 Task: For heading Calibri with Bold.  font size for heading24,  'Change the font style of data to'Bell MT.  and font size to 16,  Change the alignment of both headline & data to Align middle & Align Center.  In the sheet  Budget Template Spreadsheet Workbook
Action: Mouse moved to (51, 141)
Screenshot: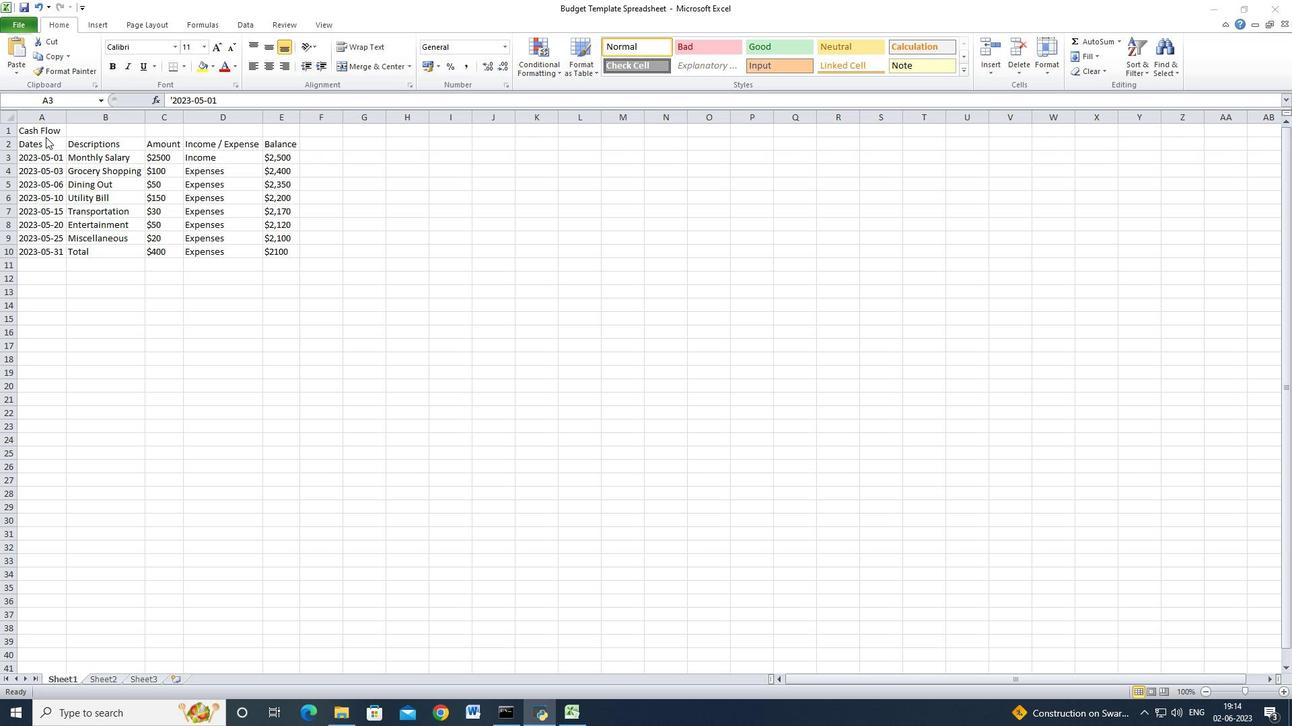 
Action: Mouse pressed left at (51, 141)
Screenshot: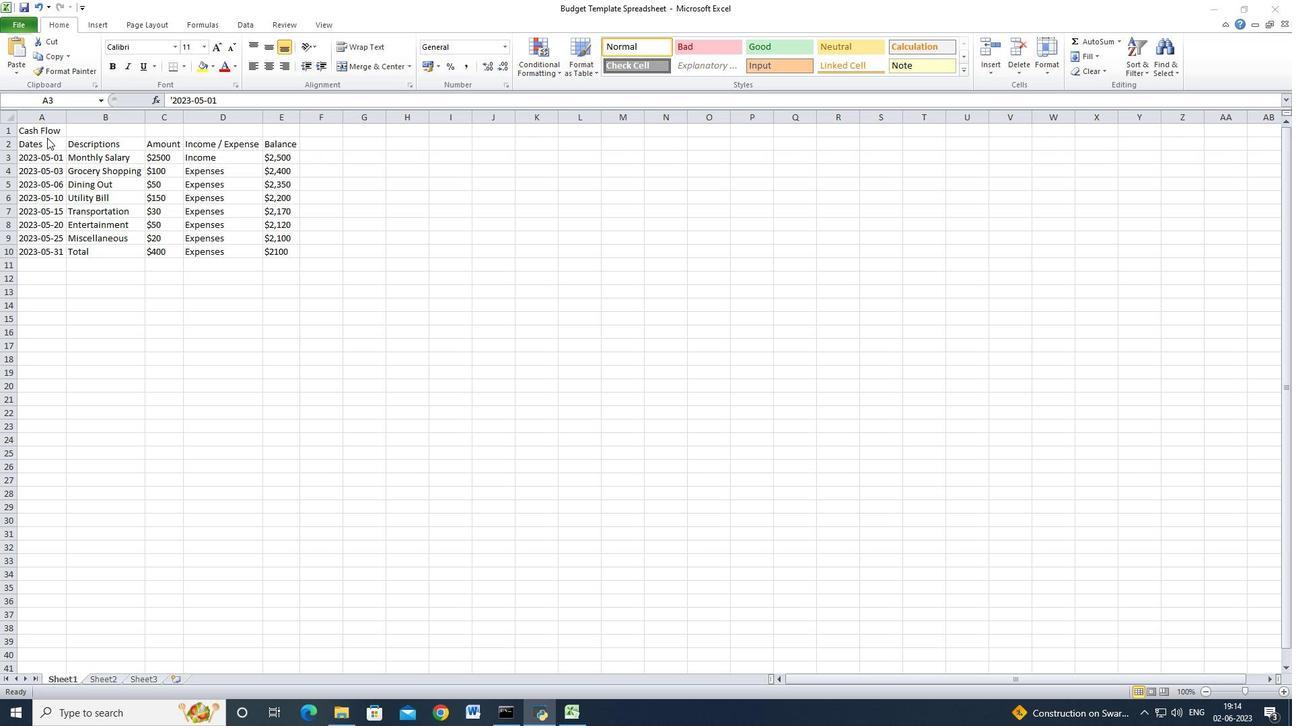 
Action: Mouse moved to (38, 131)
Screenshot: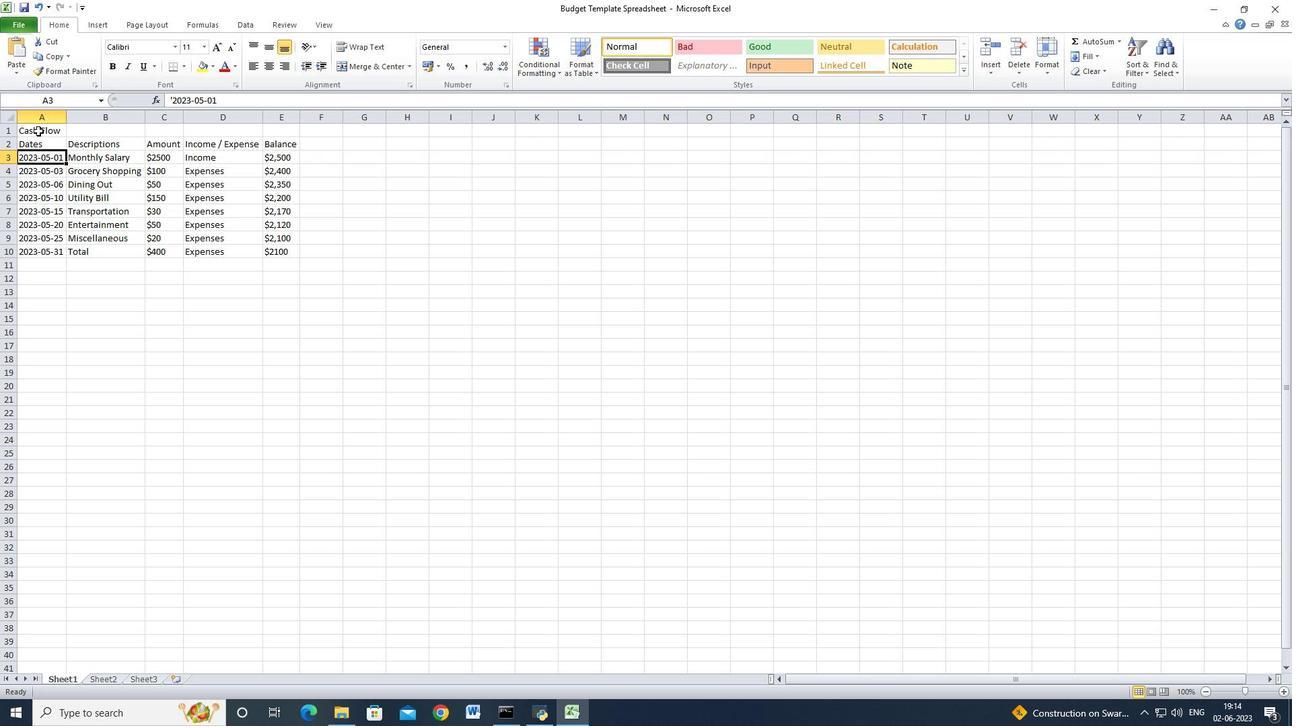 
Action: Mouse pressed left at (38, 131)
Screenshot: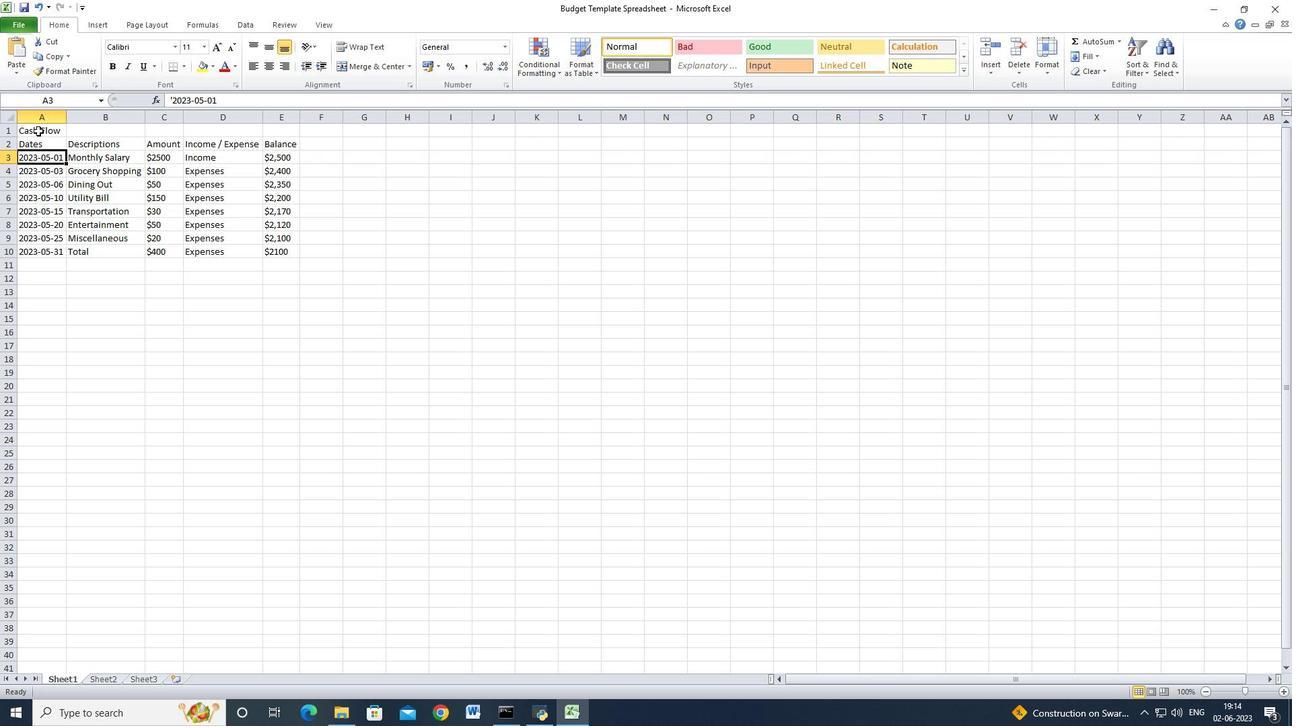 
Action: Mouse moved to (346, 64)
Screenshot: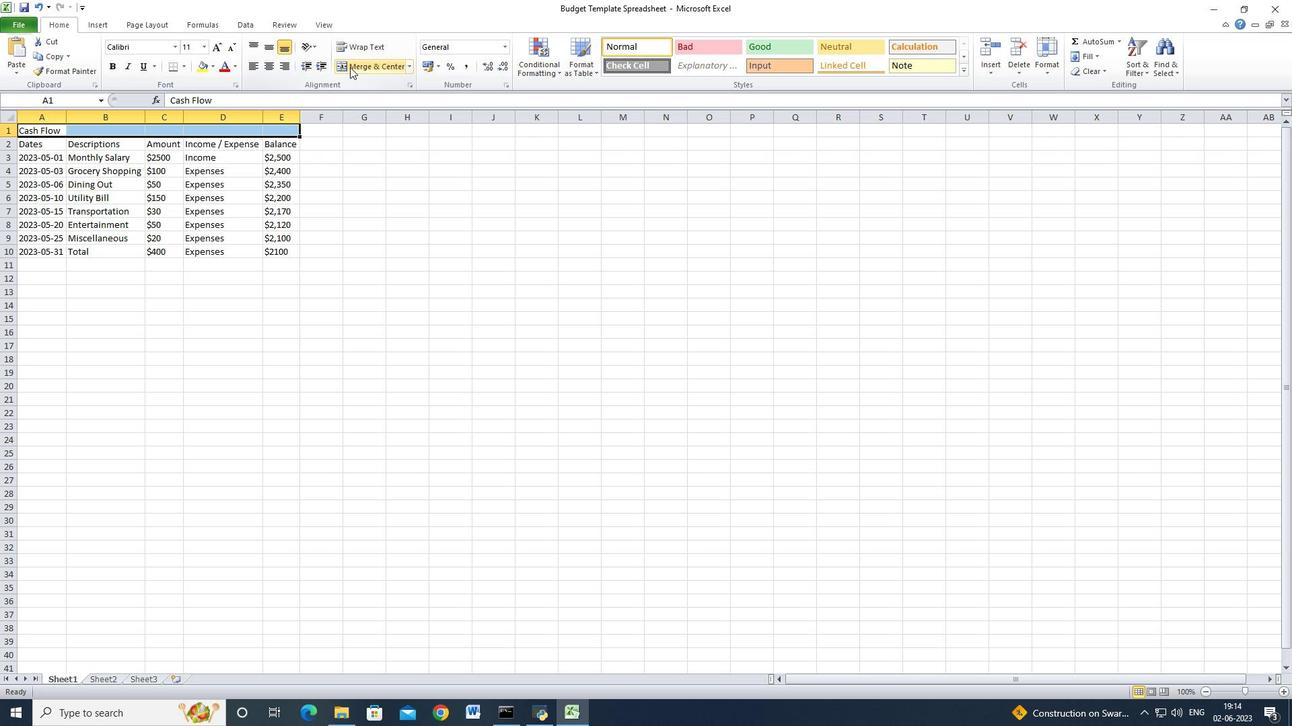
Action: Mouse pressed left at (346, 64)
Screenshot: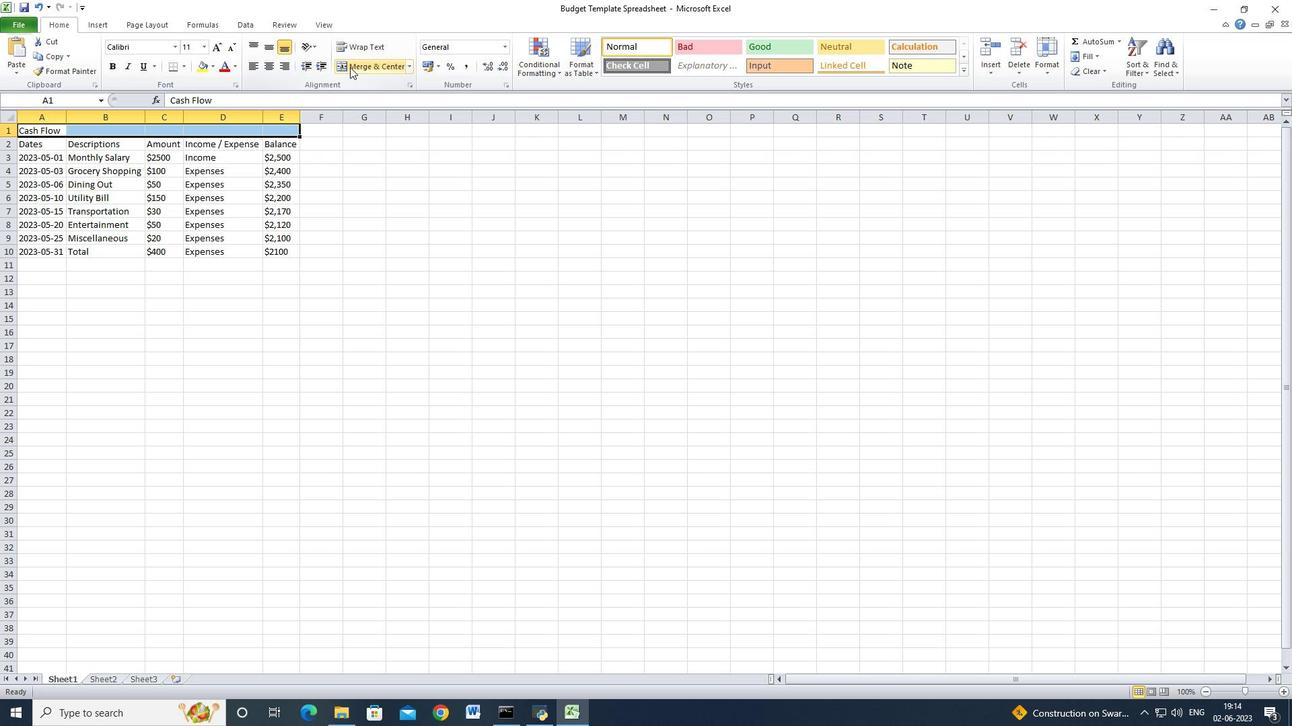 
Action: Mouse moved to (179, 46)
Screenshot: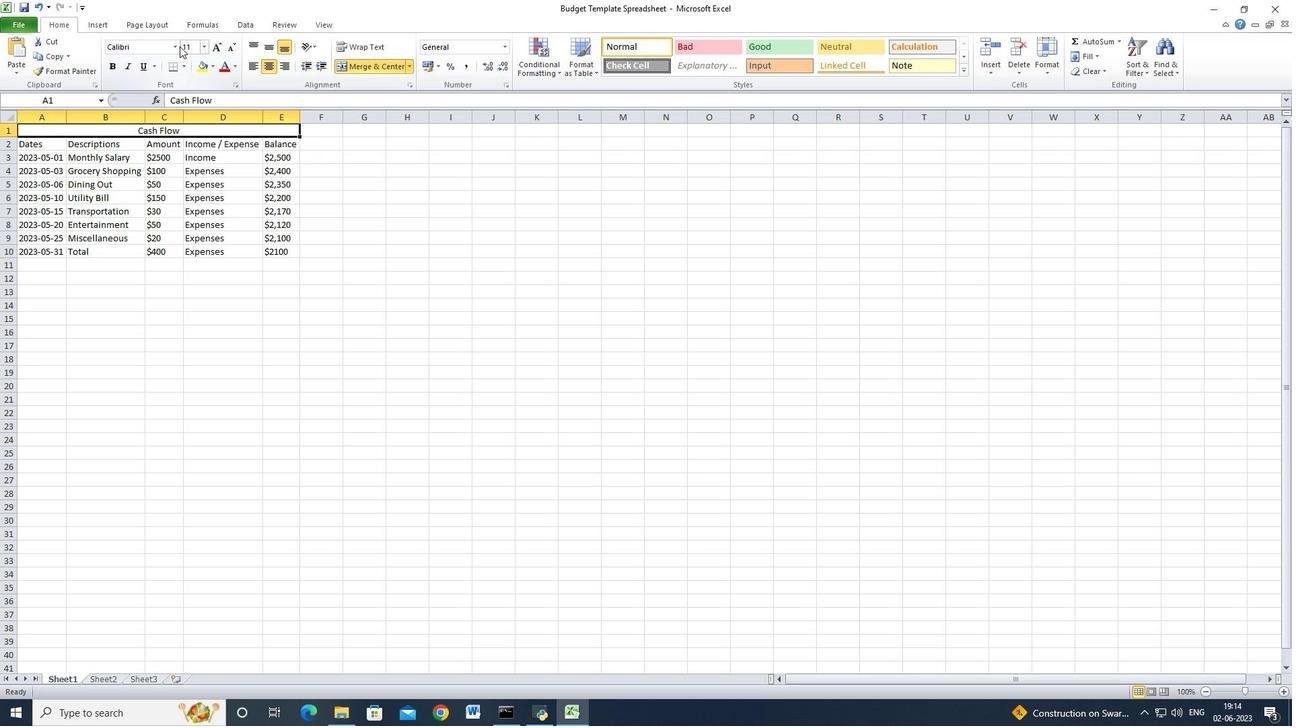 
Action: Mouse pressed left at (179, 46)
Screenshot: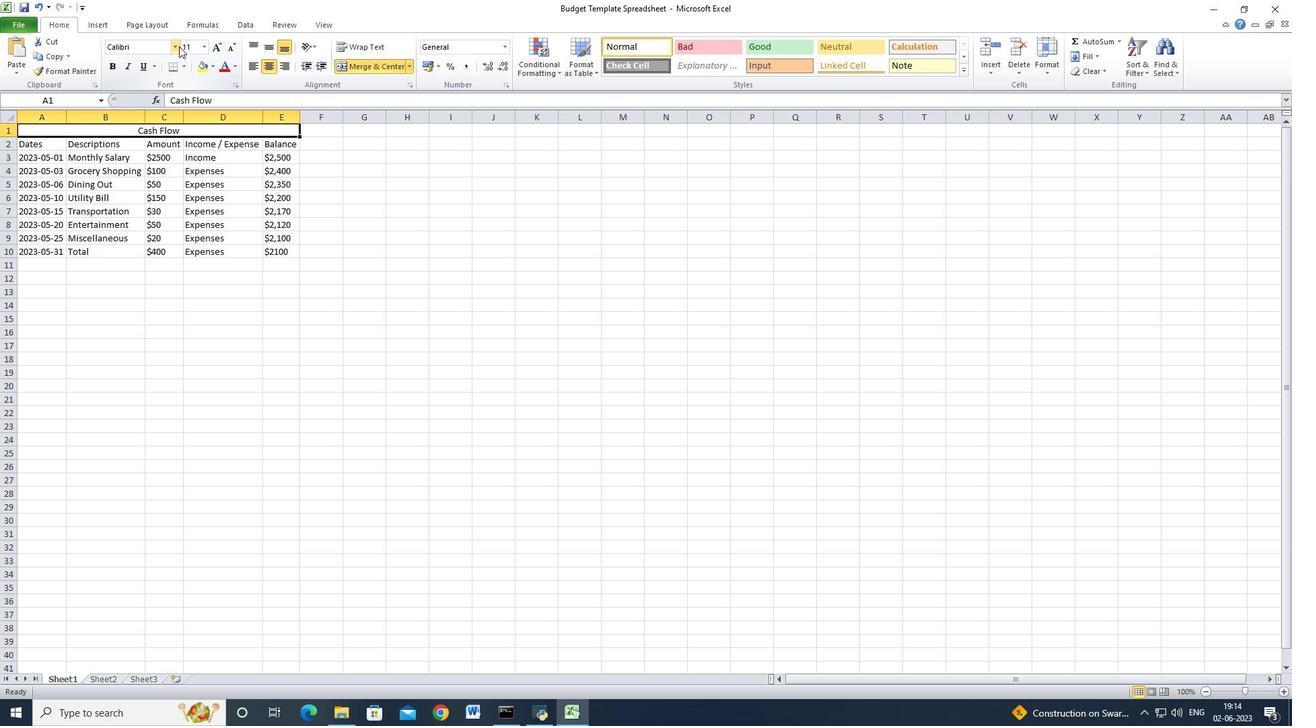 
Action: Mouse moved to (150, 95)
Screenshot: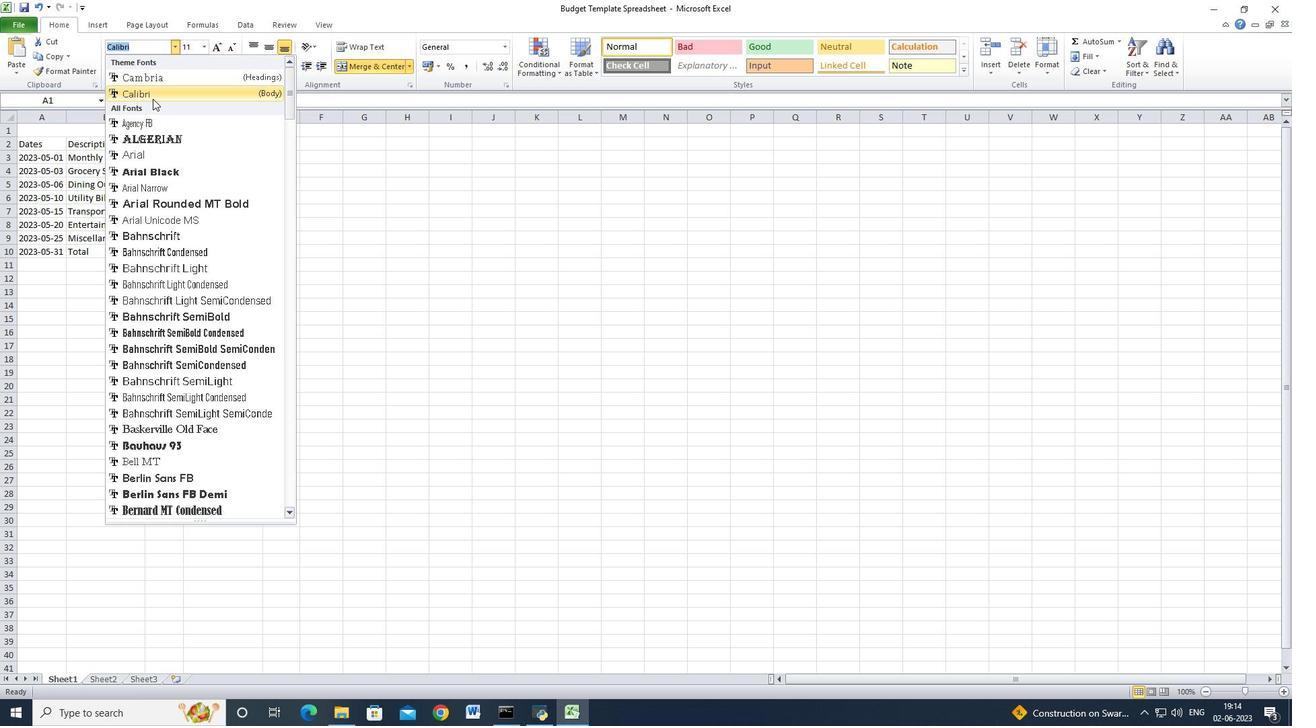 
Action: Mouse pressed left at (150, 95)
Screenshot: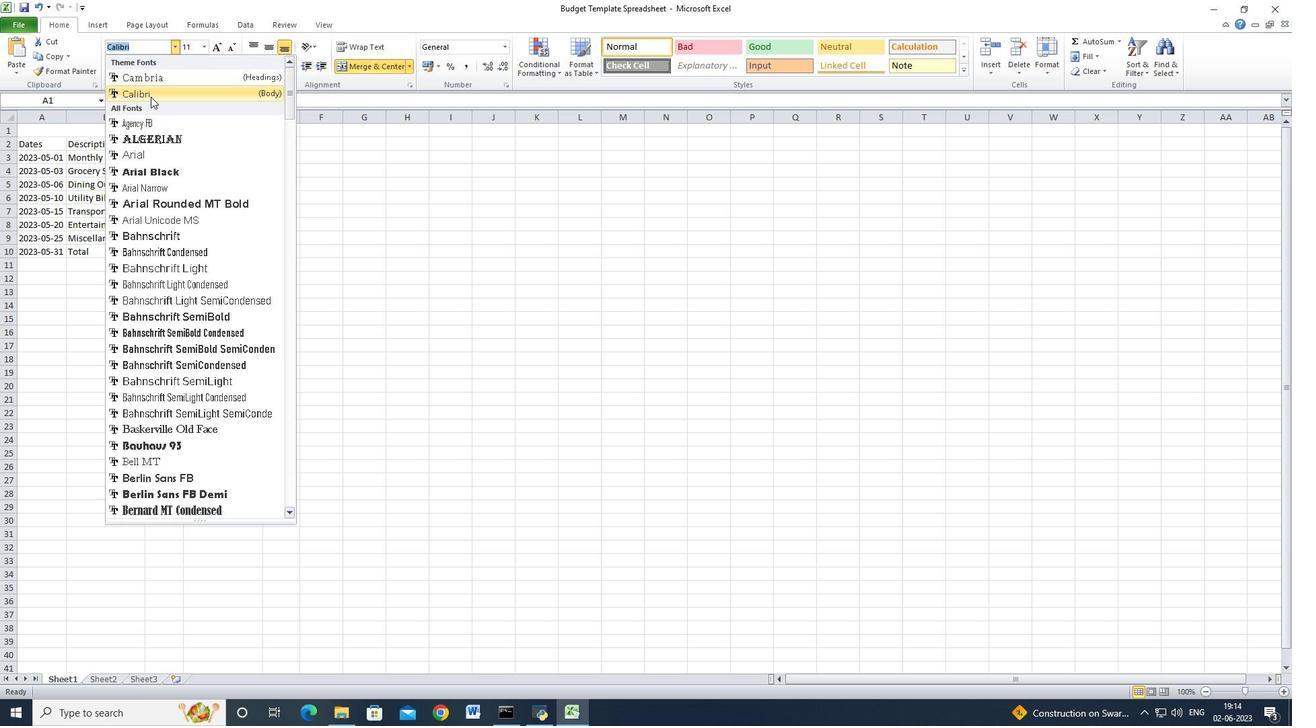 
Action: Mouse moved to (112, 64)
Screenshot: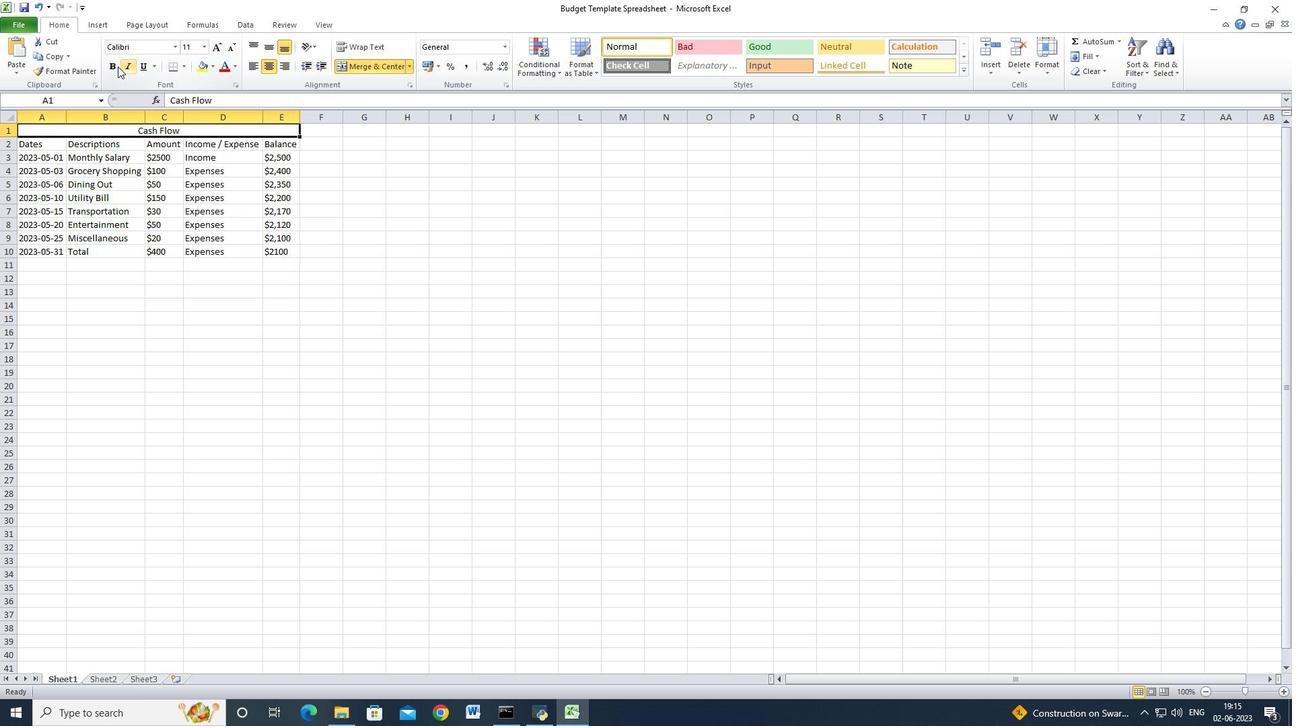 
Action: Mouse pressed left at (112, 64)
Screenshot: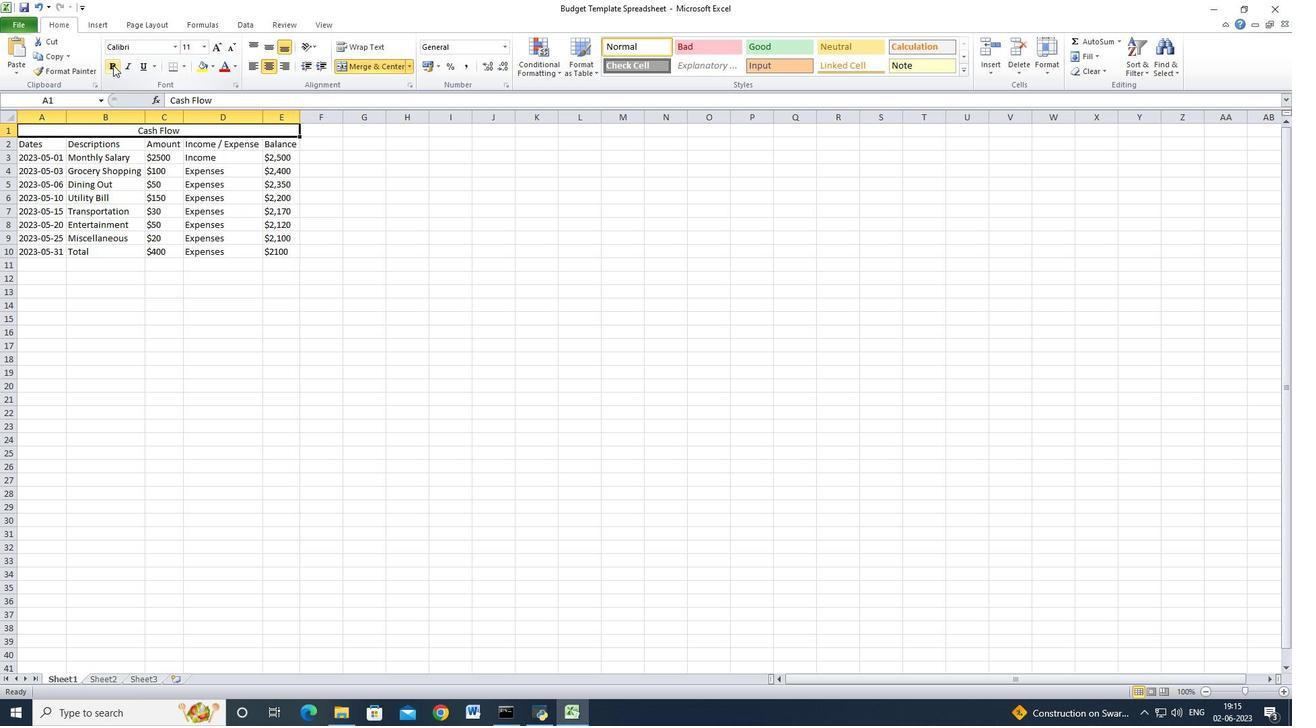 
Action: Mouse moved to (208, 43)
Screenshot: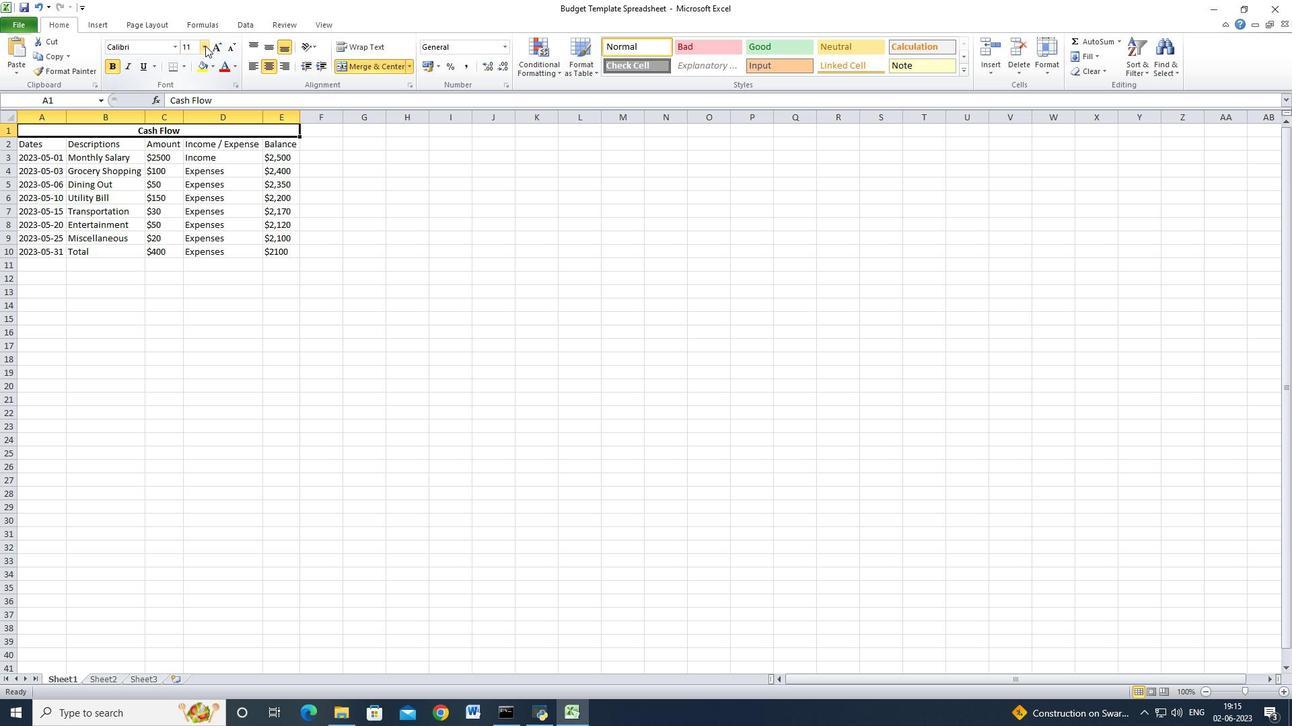 
Action: Mouse pressed left at (208, 43)
Screenshot: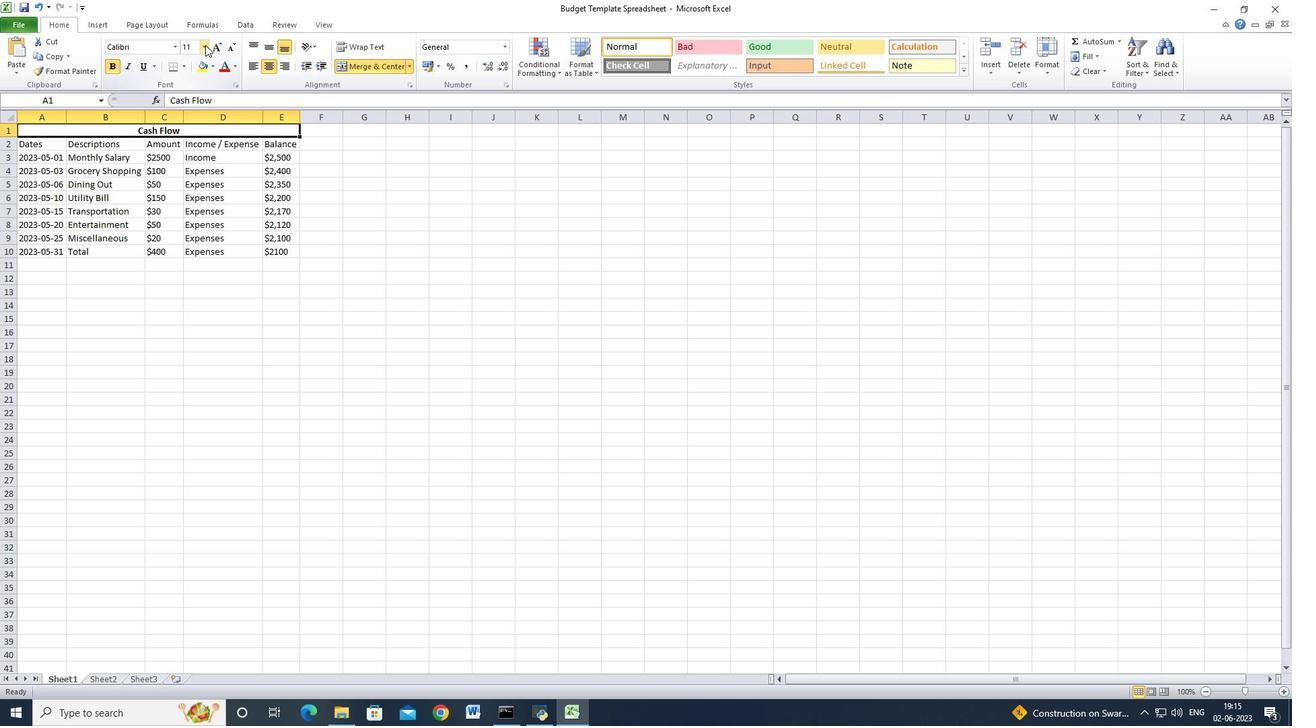 
Action: Mouse moved to (186, 173)
Screenshot: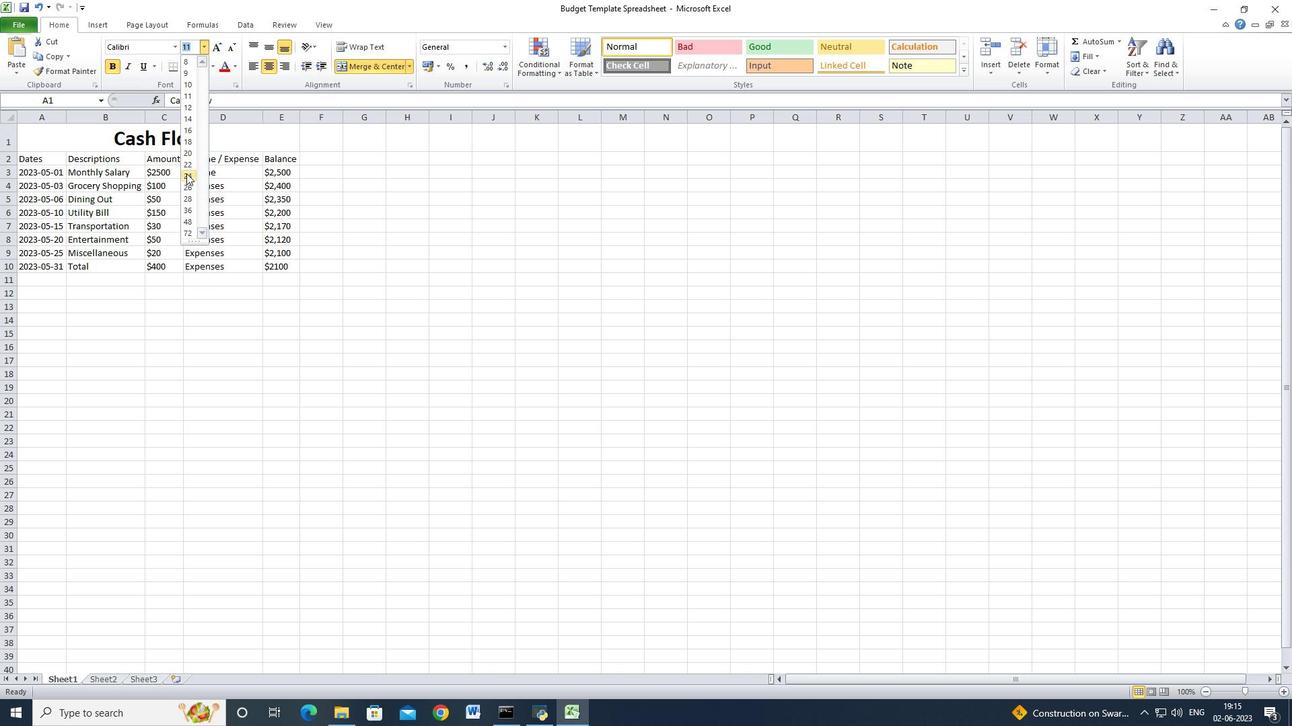 
Action: Mouse pressed left at (186, 173)
Screenshot: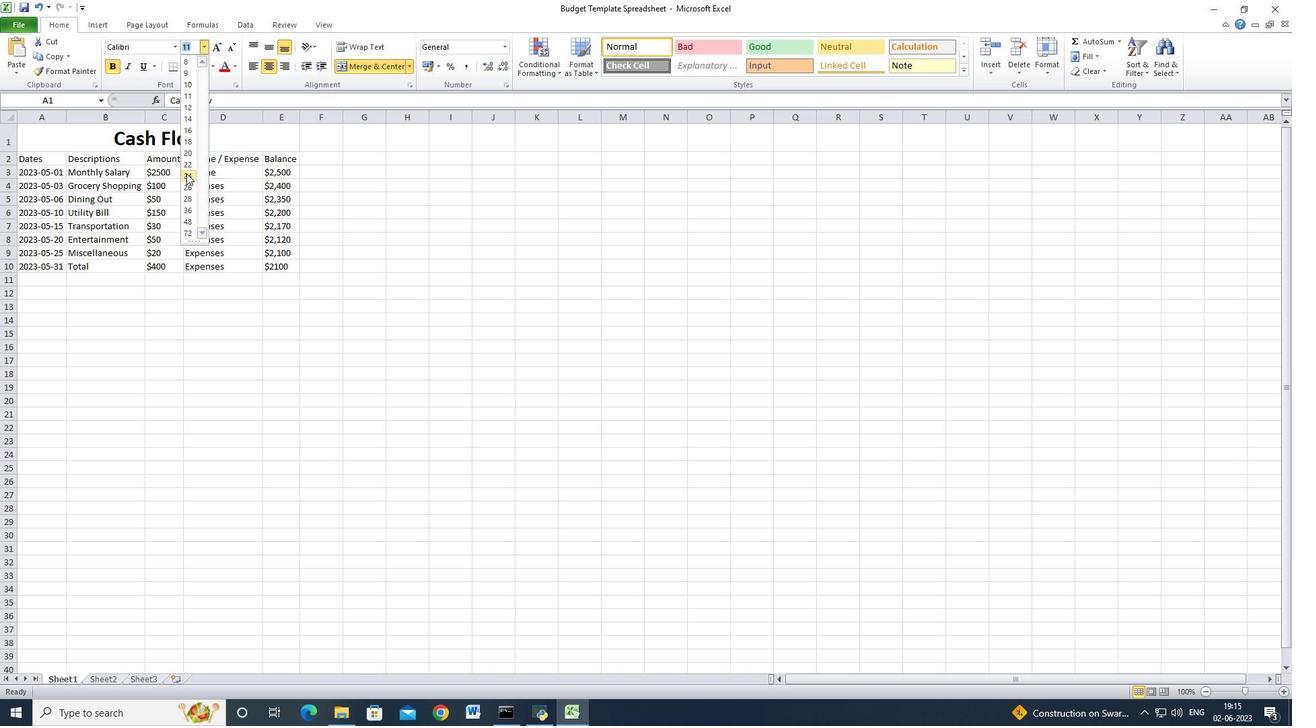 
Action: Mouse moved to (41, 159)
Screenshot: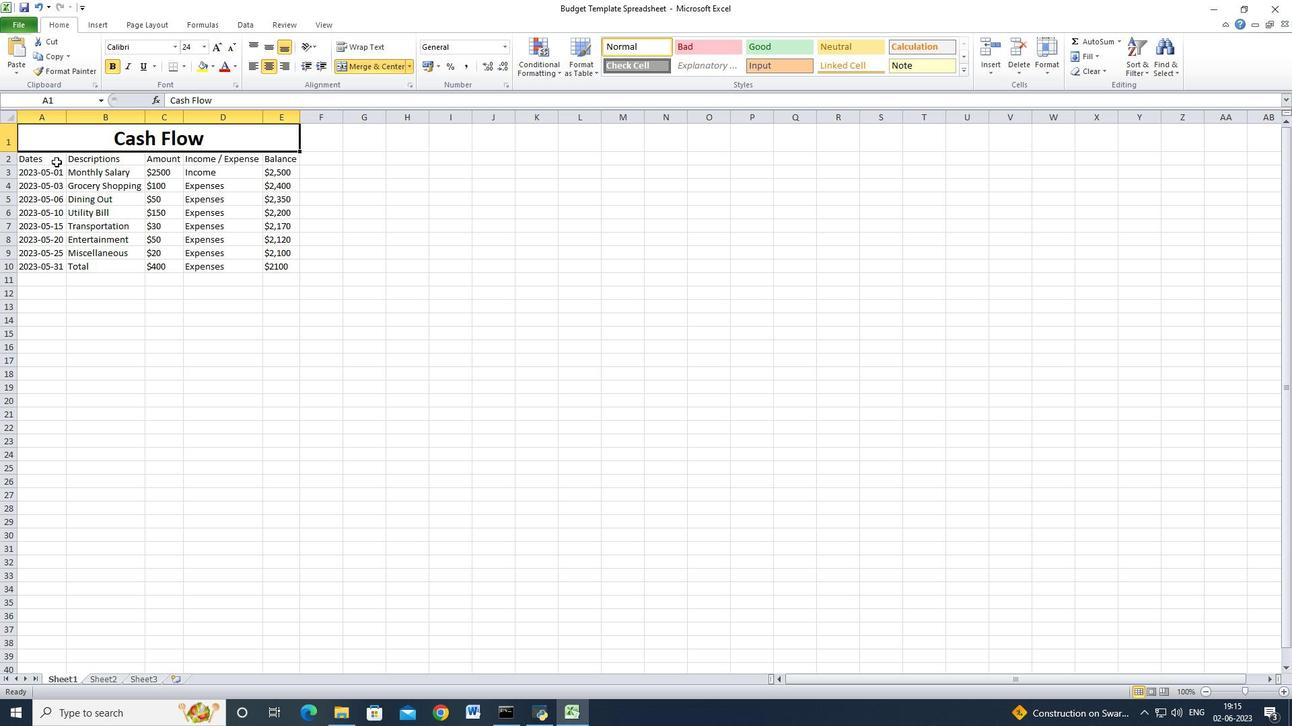 
Action: Mouse pressed left at (41, 159)
Screenshot: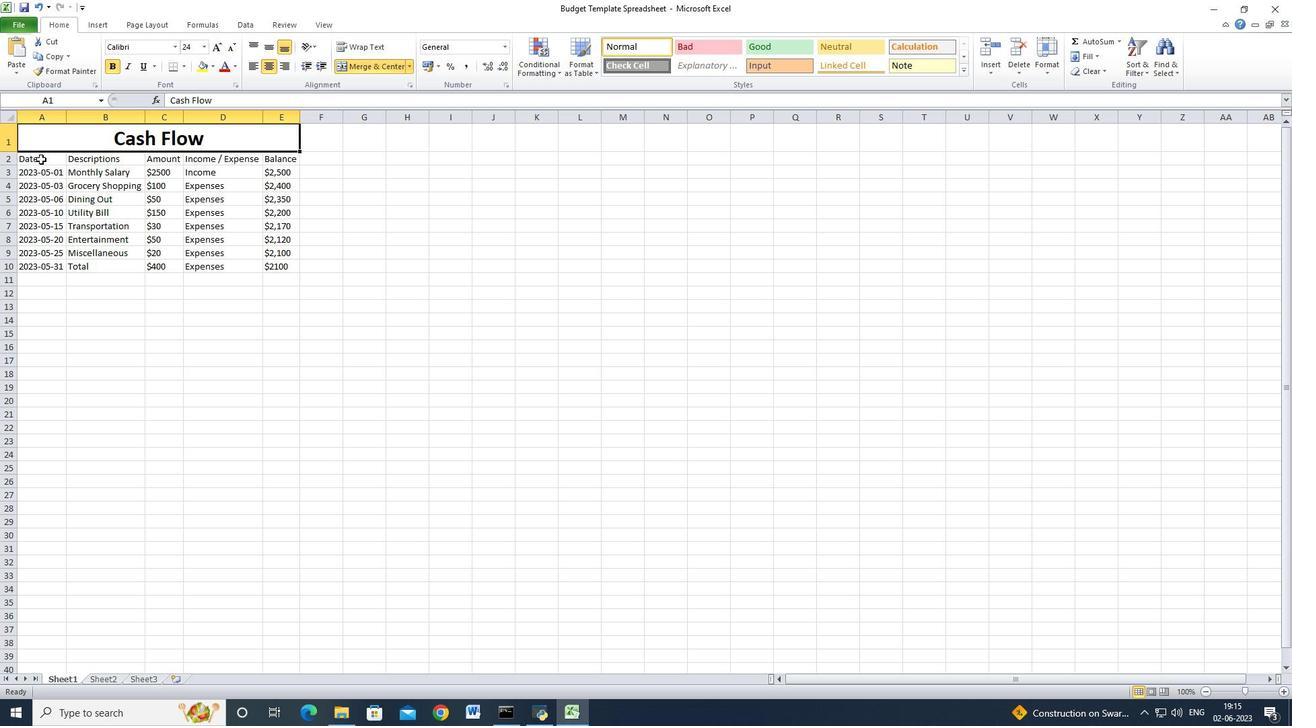 
Action: Mouse moved to (174, 47)
Screenshot: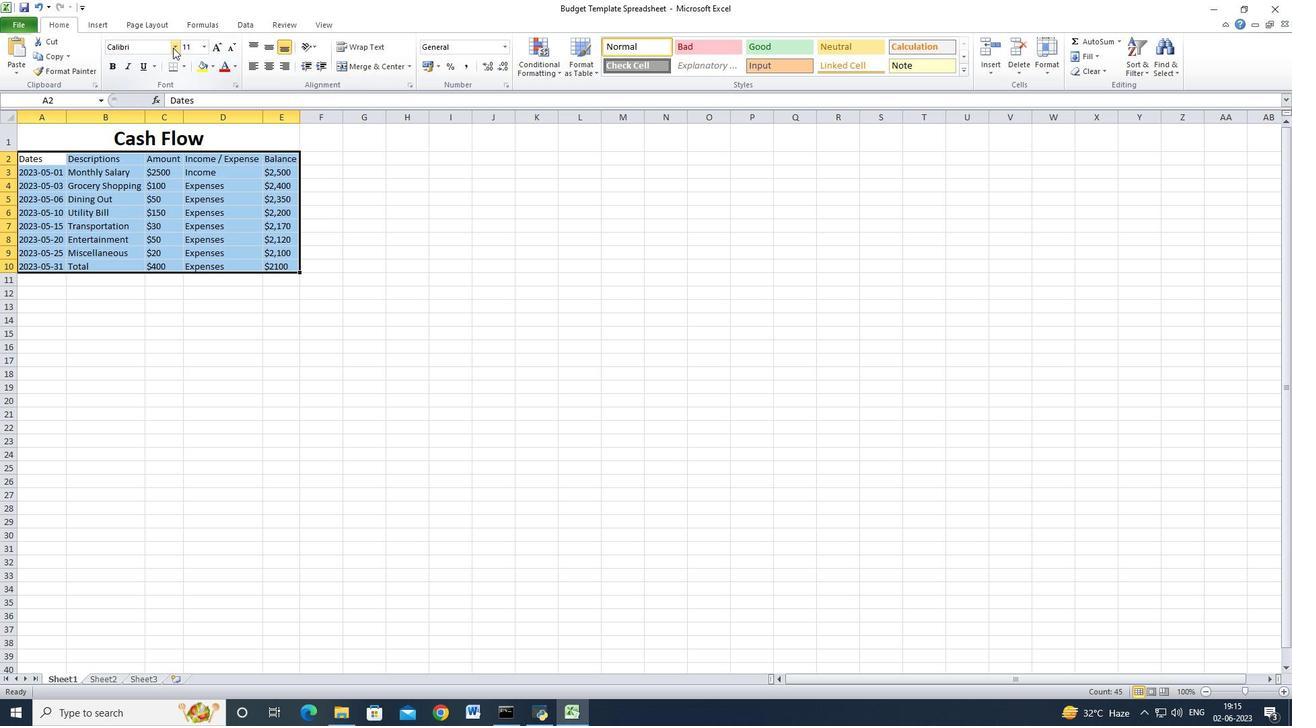 
Action: Mouse pressed left at (174, 47)
Screenshot: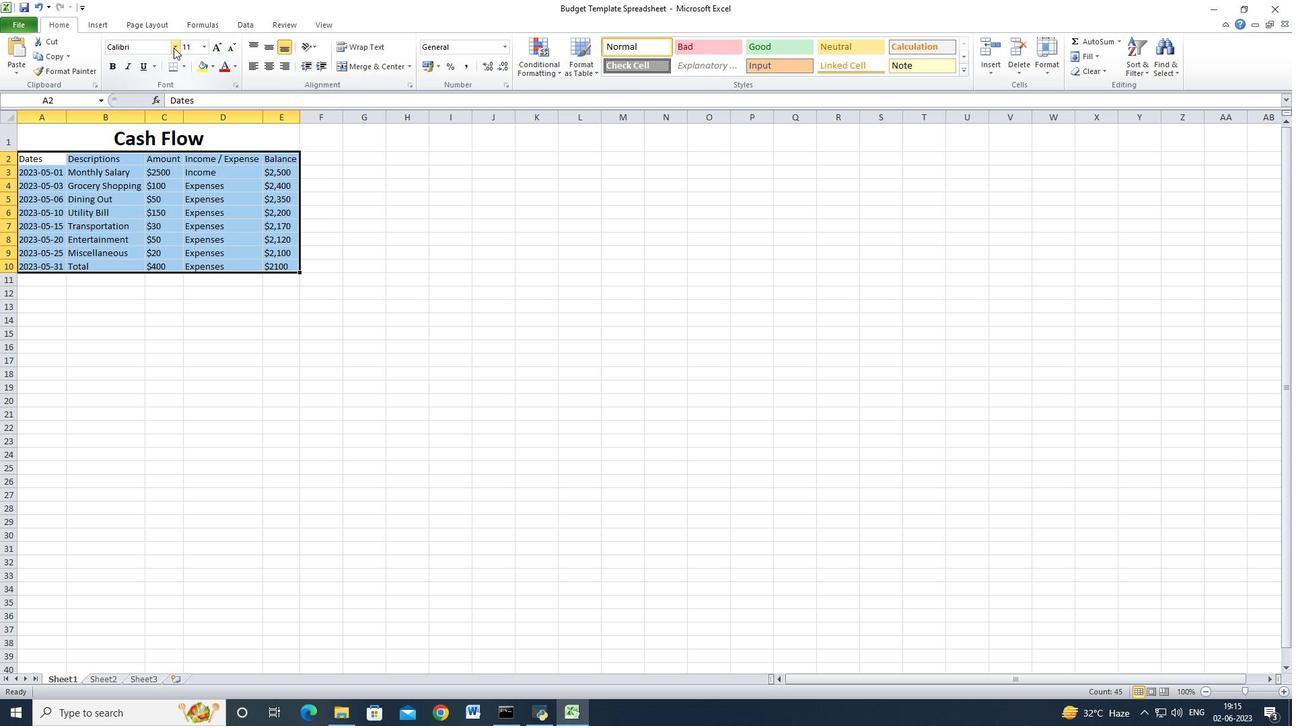 
Action: Mouse moved to (150, 459)
Screenshot: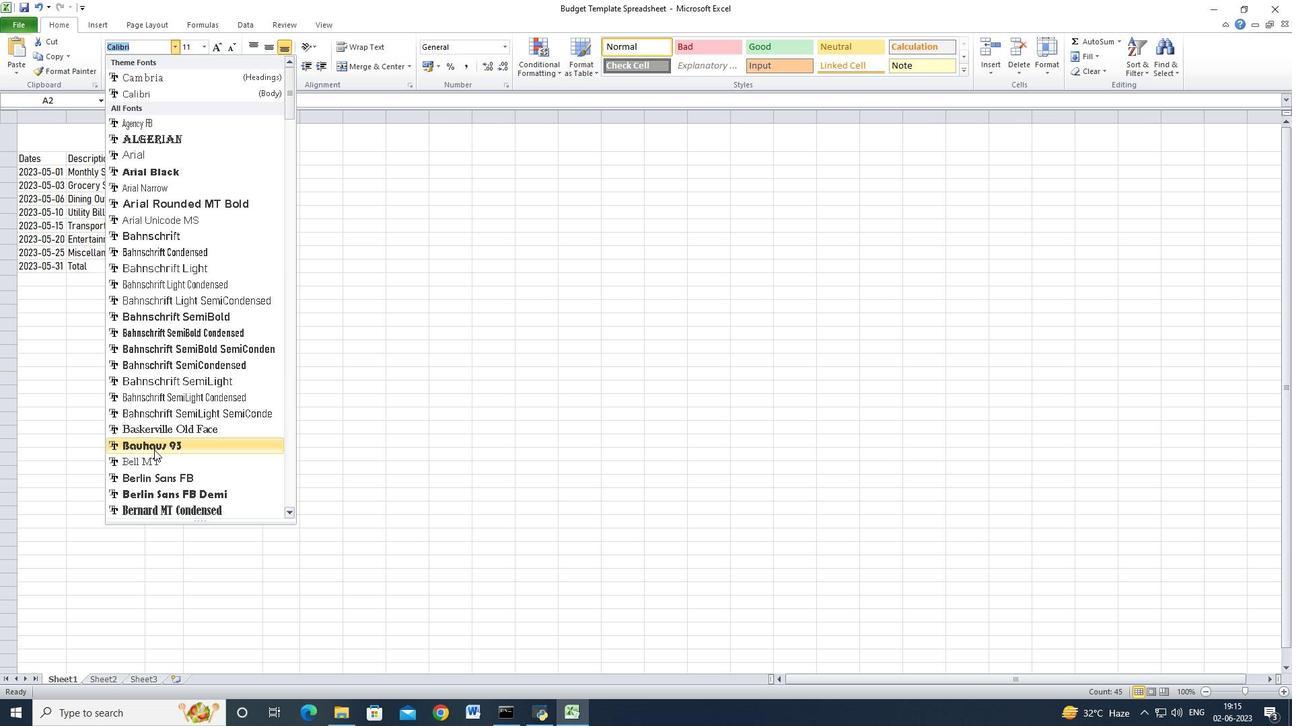 
Action: Mouse pressed left at (150, 459)
Screenshot: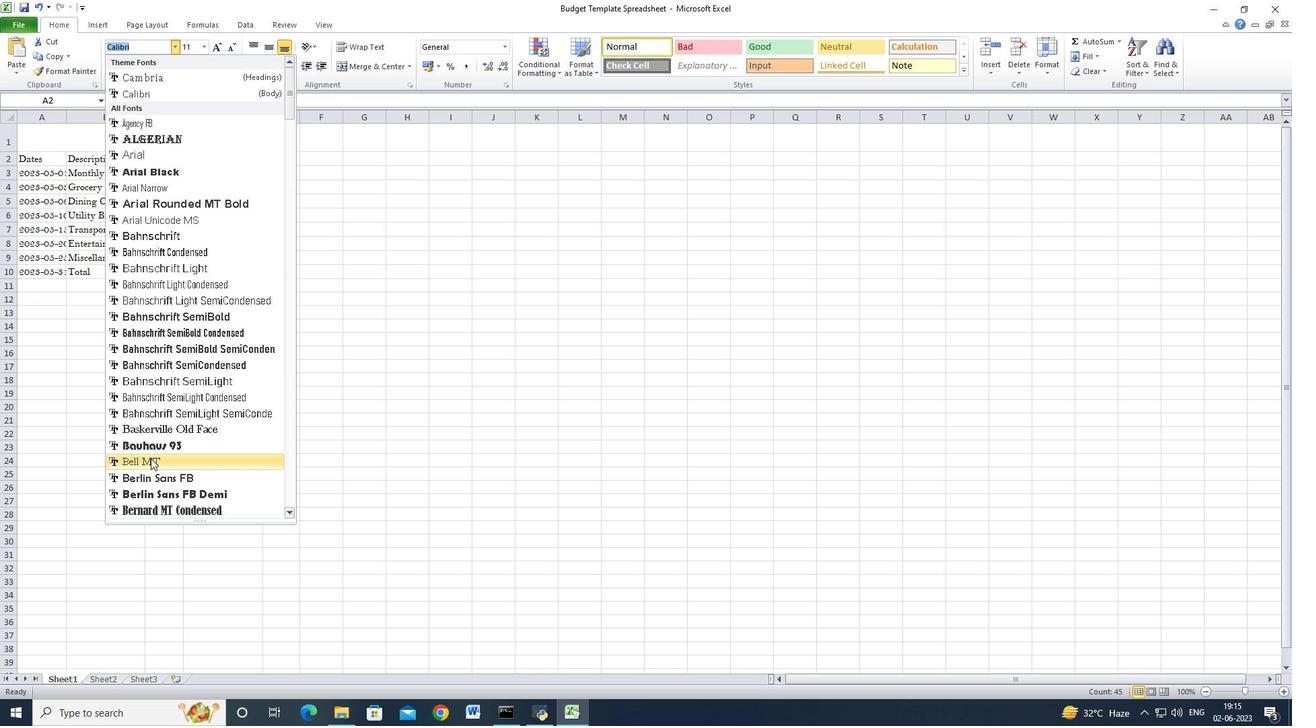 
Action: Mouse moved to (204, 40)
Screenshot: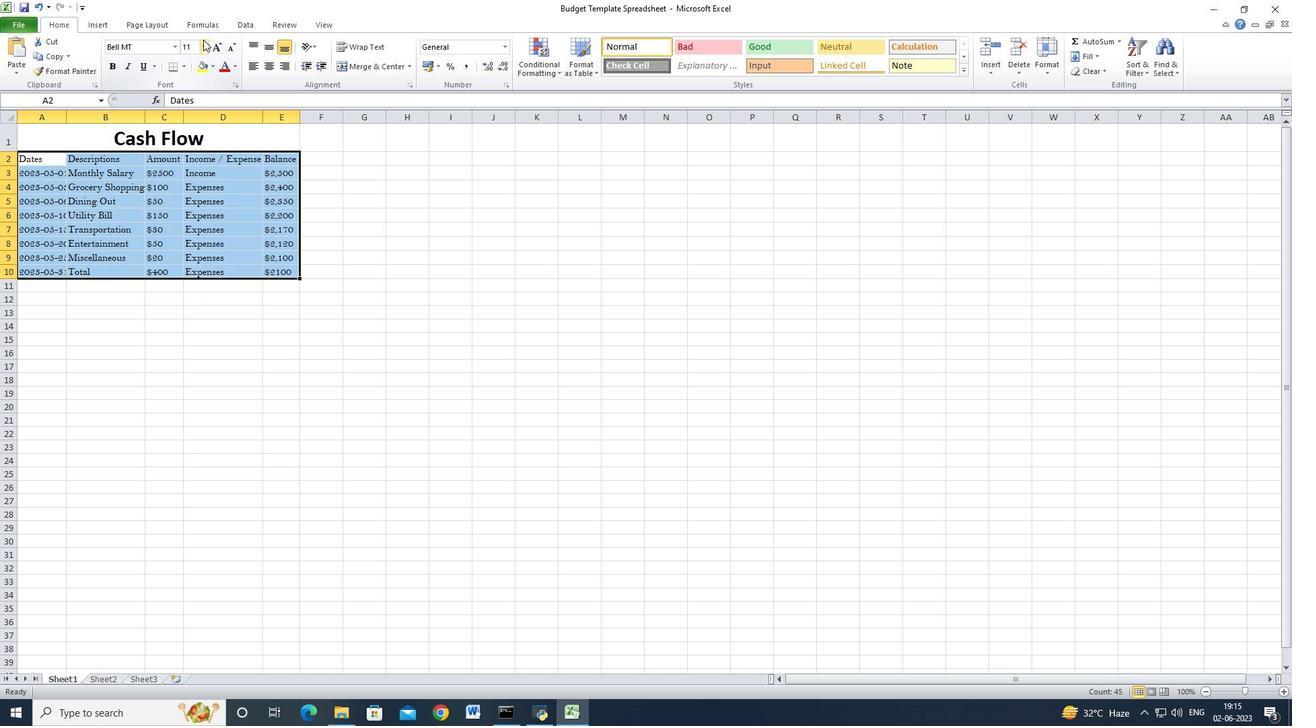 
Action: Mouse pressed left at (204, 40)
Screenshot: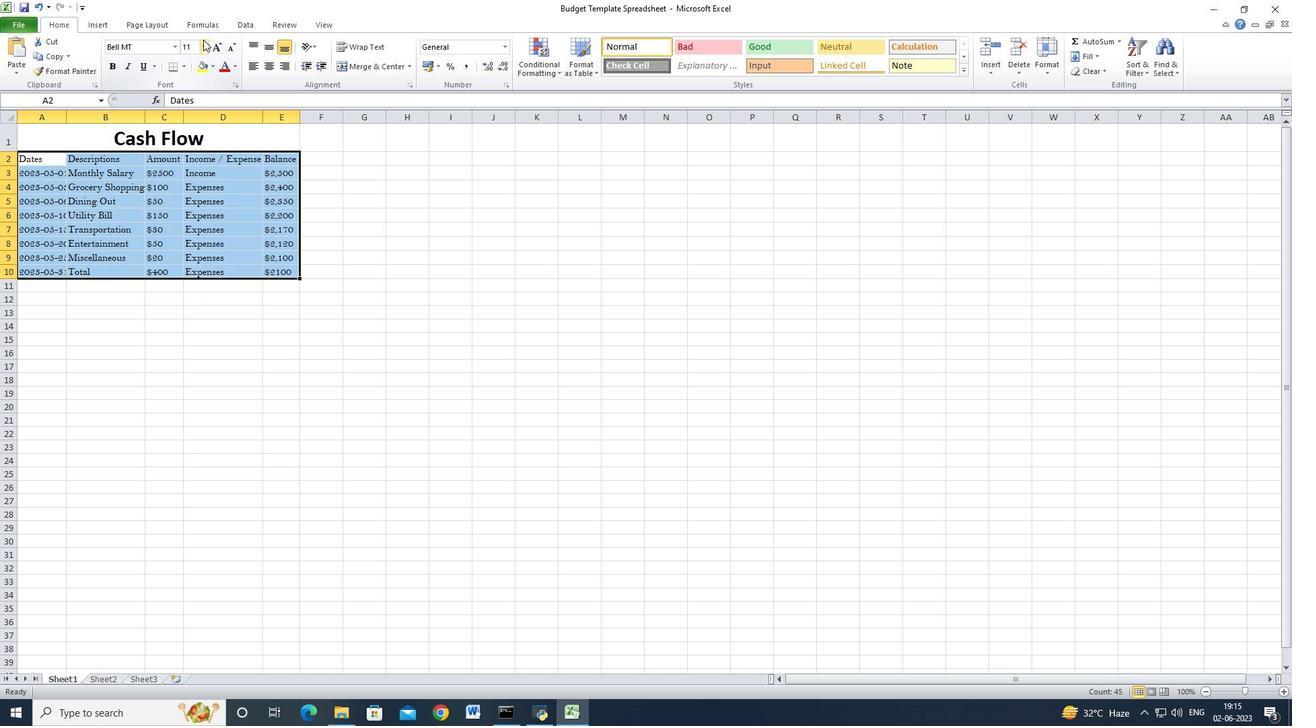 
Action: Mouse moved to (188, 131)
Screenshot: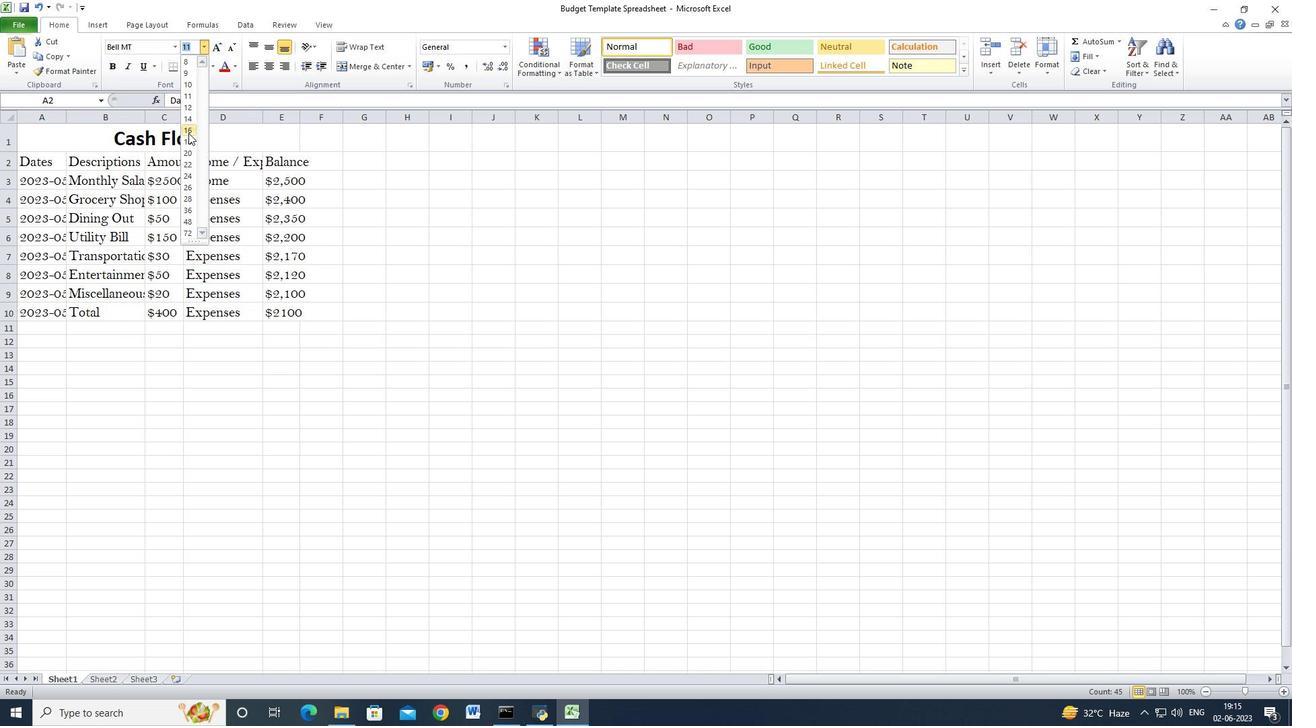 
Action: Mouse pressed left at (188, 131)
Screenshot: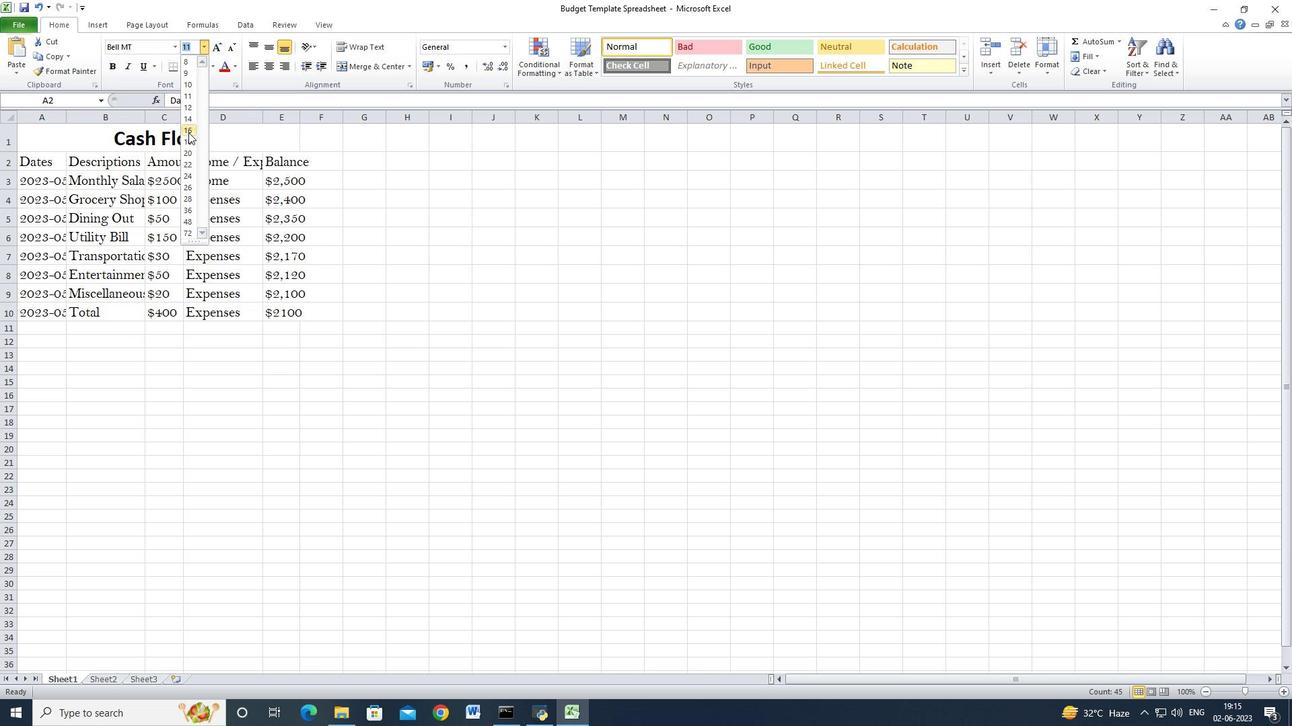 
Action: Mouse moved to (84, 134)
Screenshot: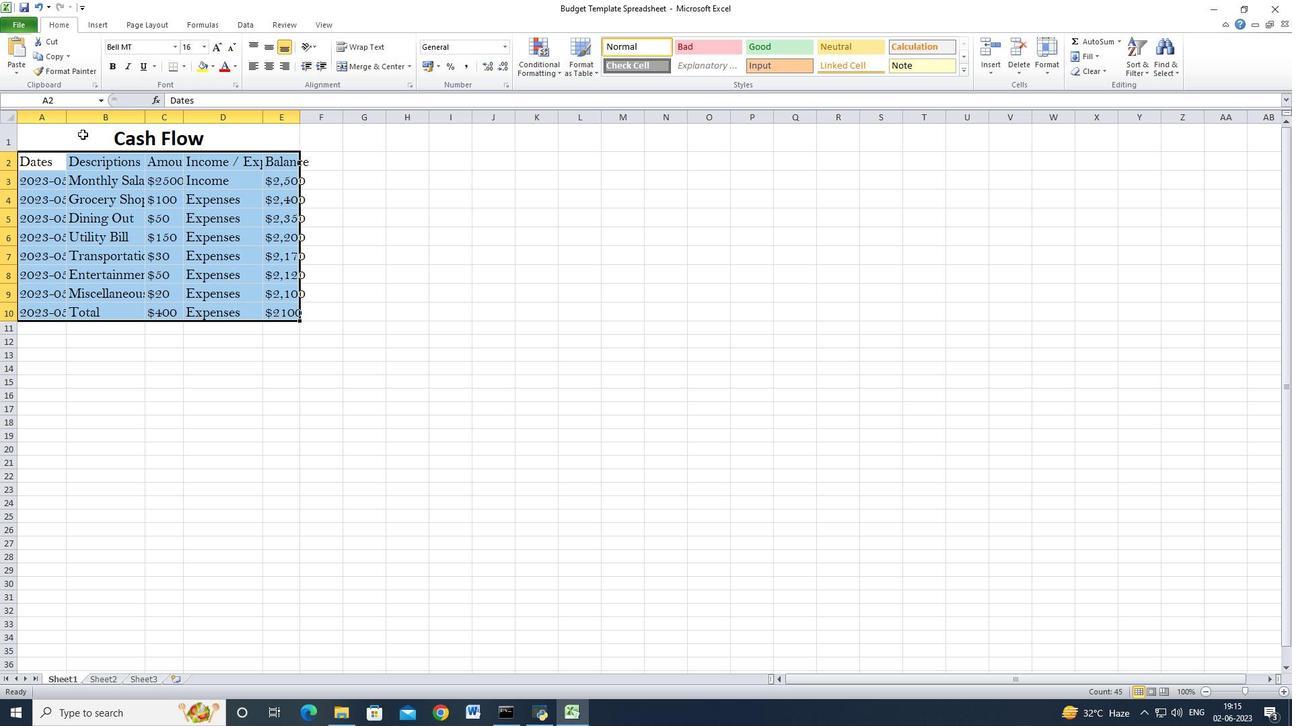
Action: Mouse pressed left at (84, 134)
Screenshot: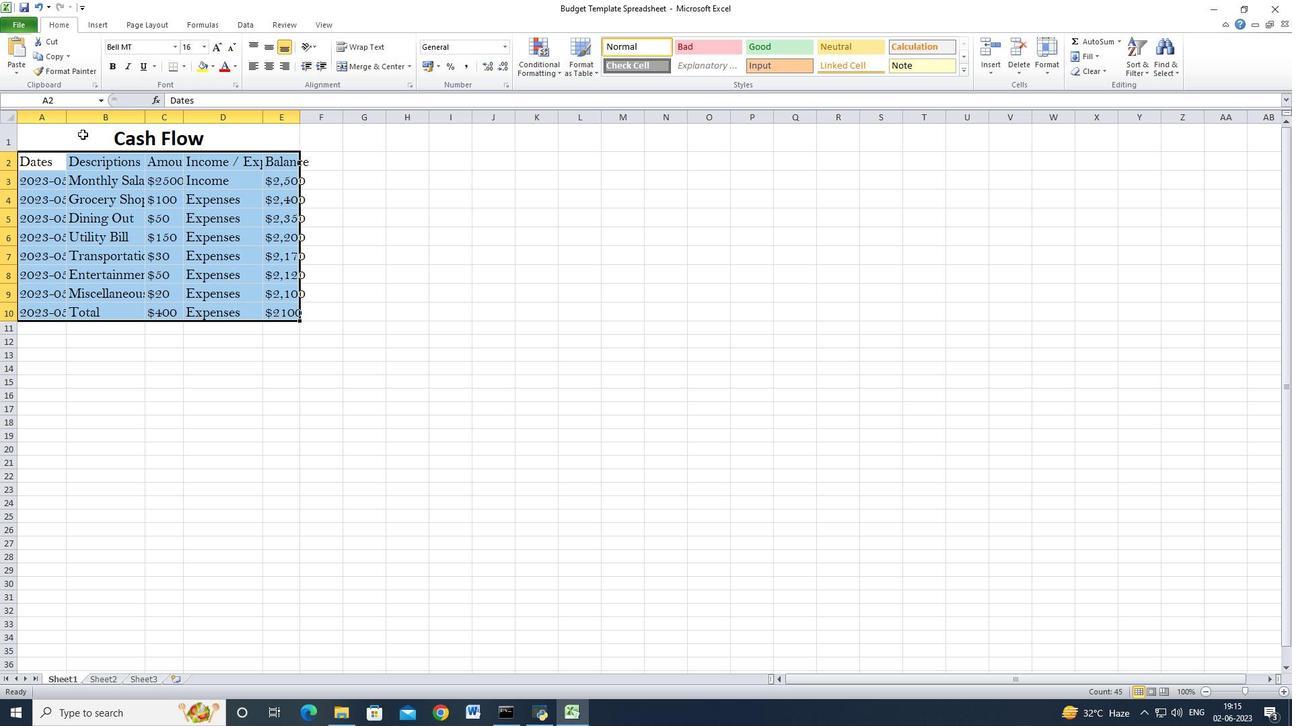 
Action: Mouse moved to (267, 48)
Screenshot: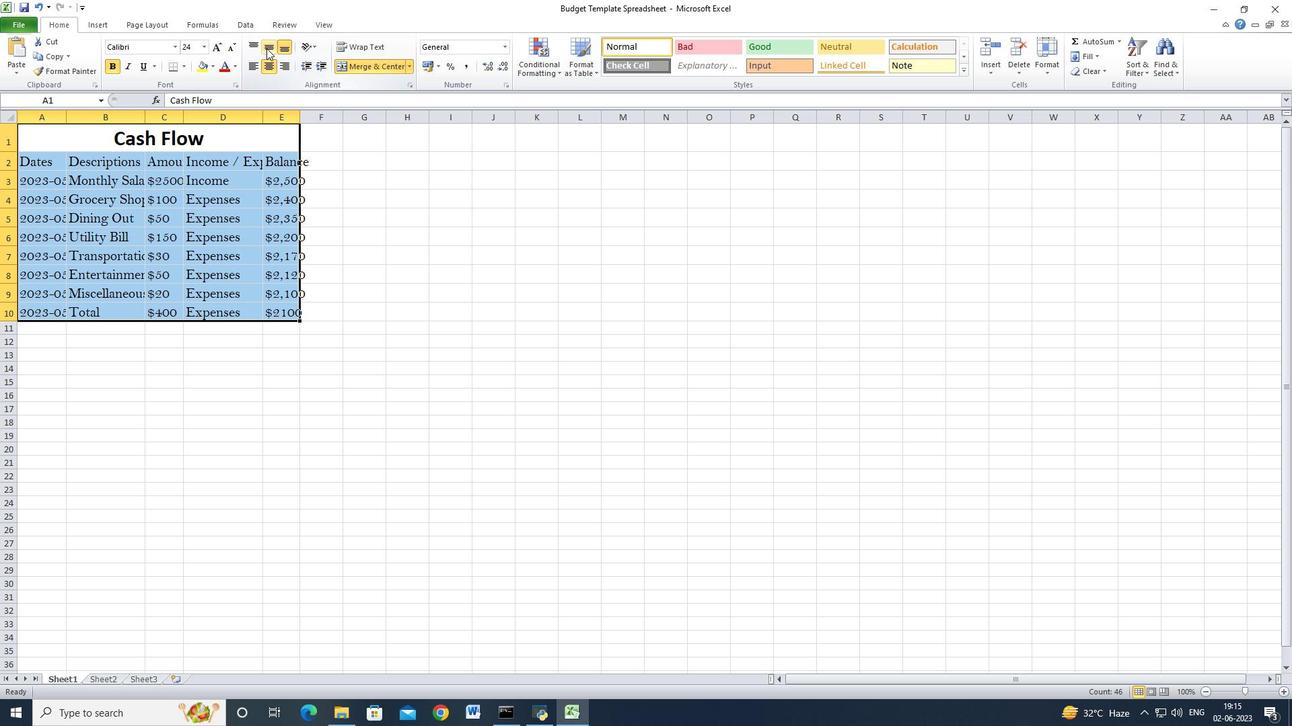 
Action: Mouse pressed left at (267, 48)
Screenshot: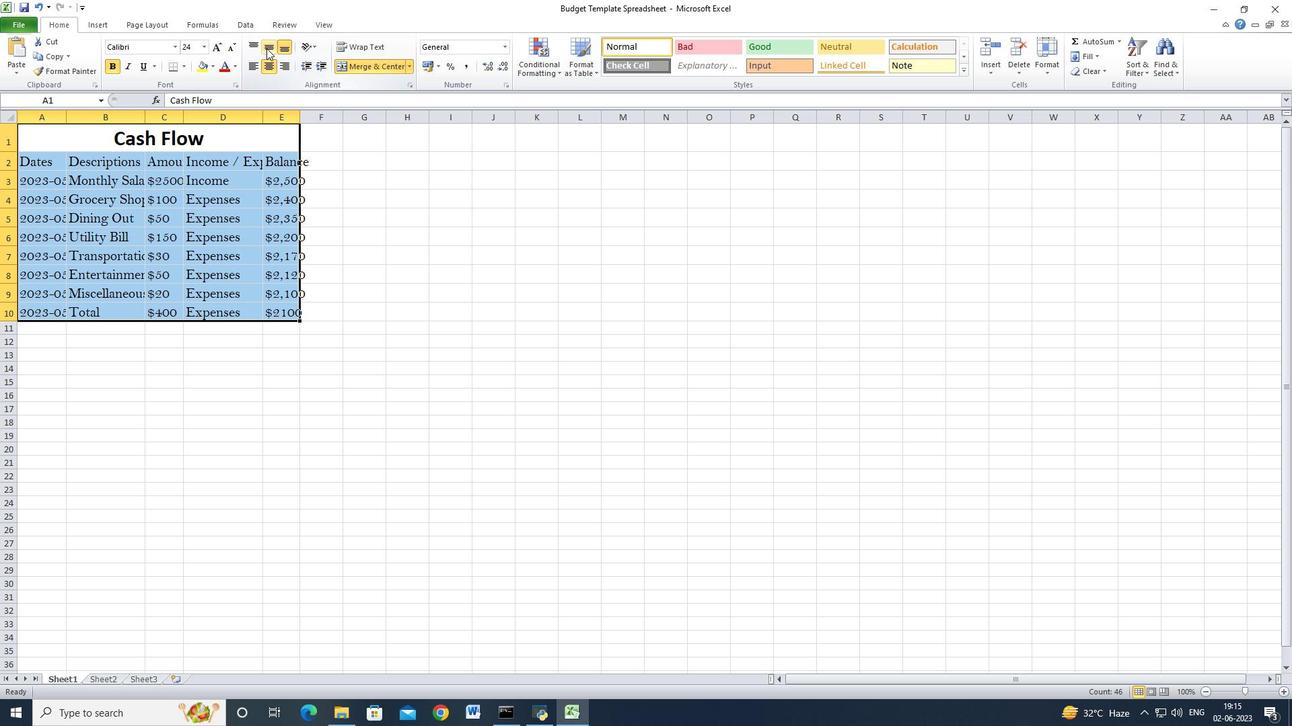 
Action: Mouse moved to (255, 66)
Screenshot: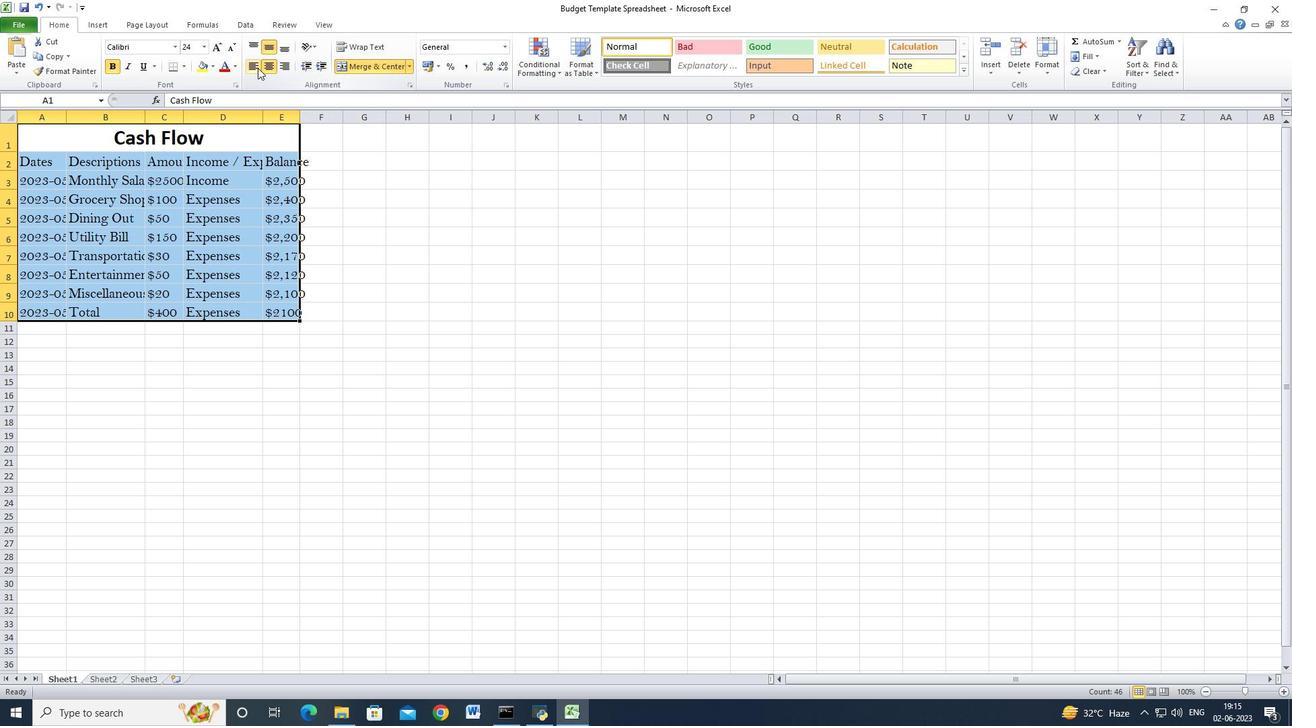 
Action: Mouse pressed left at (255, 66)
Screenshot: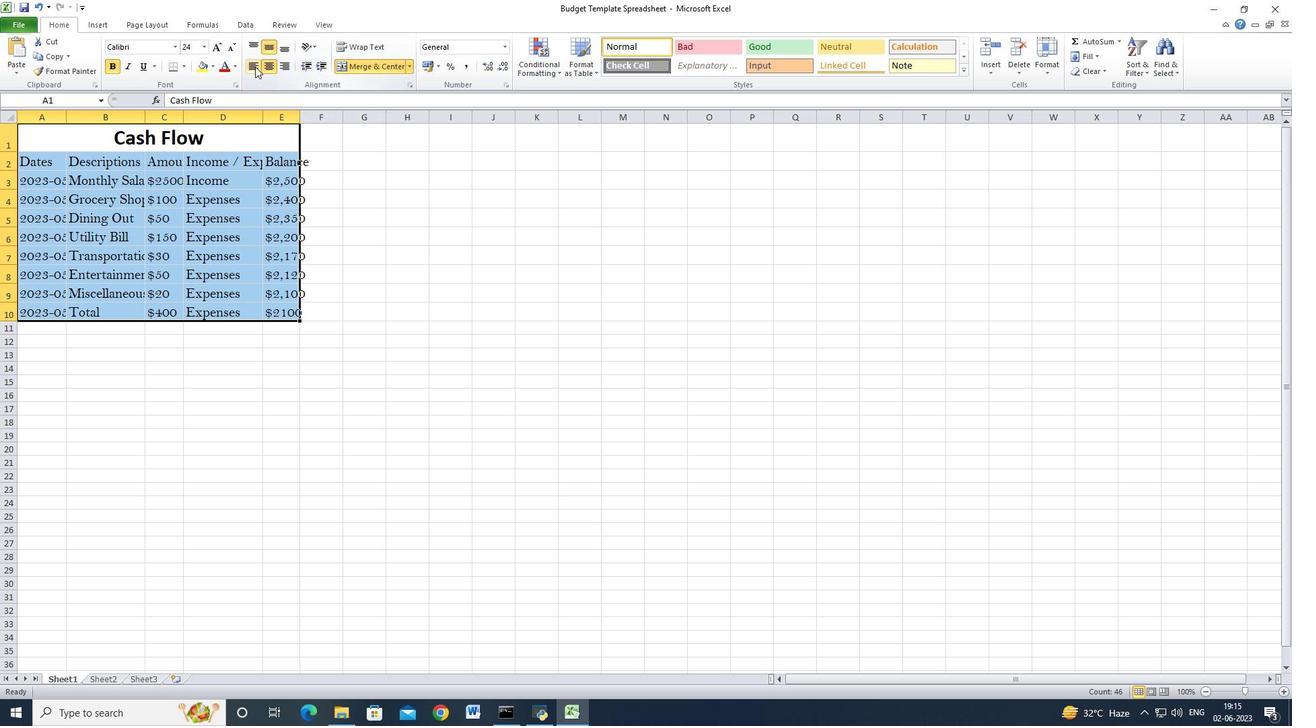
Action: Mouse moved to (273, 64)
Screenshot: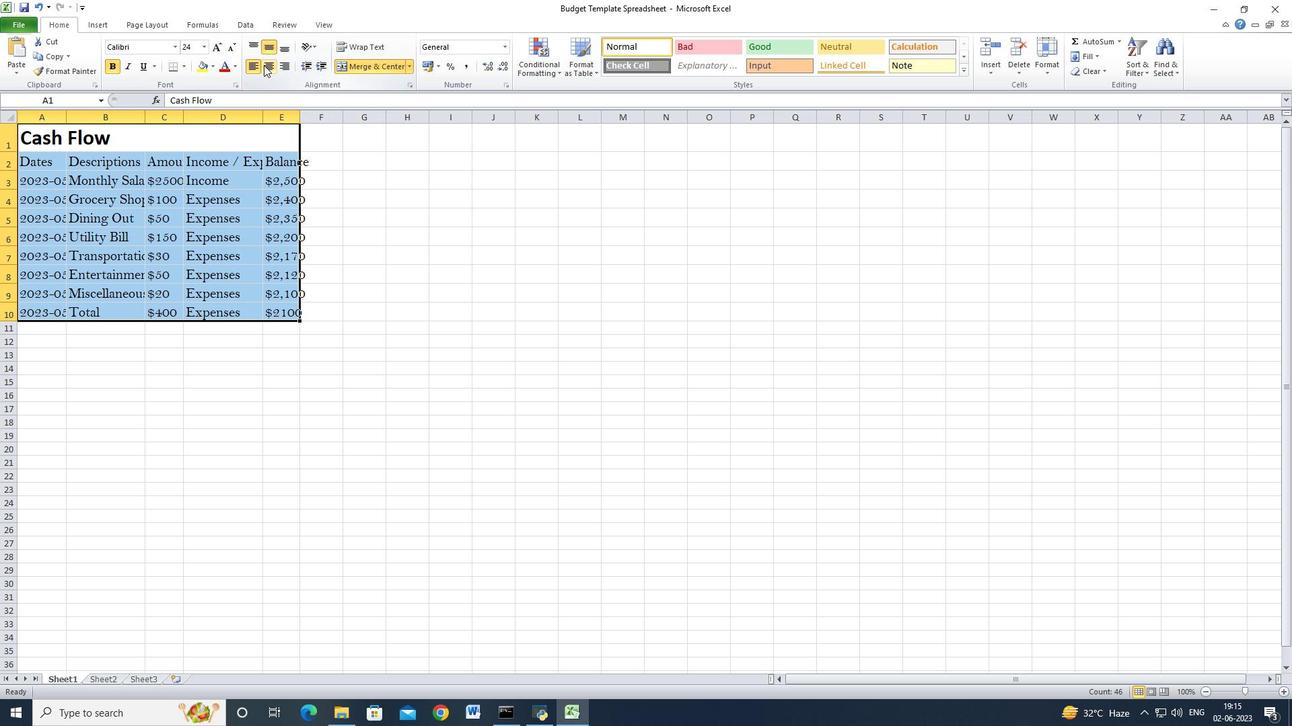 
Action: Mouse pressed left at (271, 64)
Screenshot: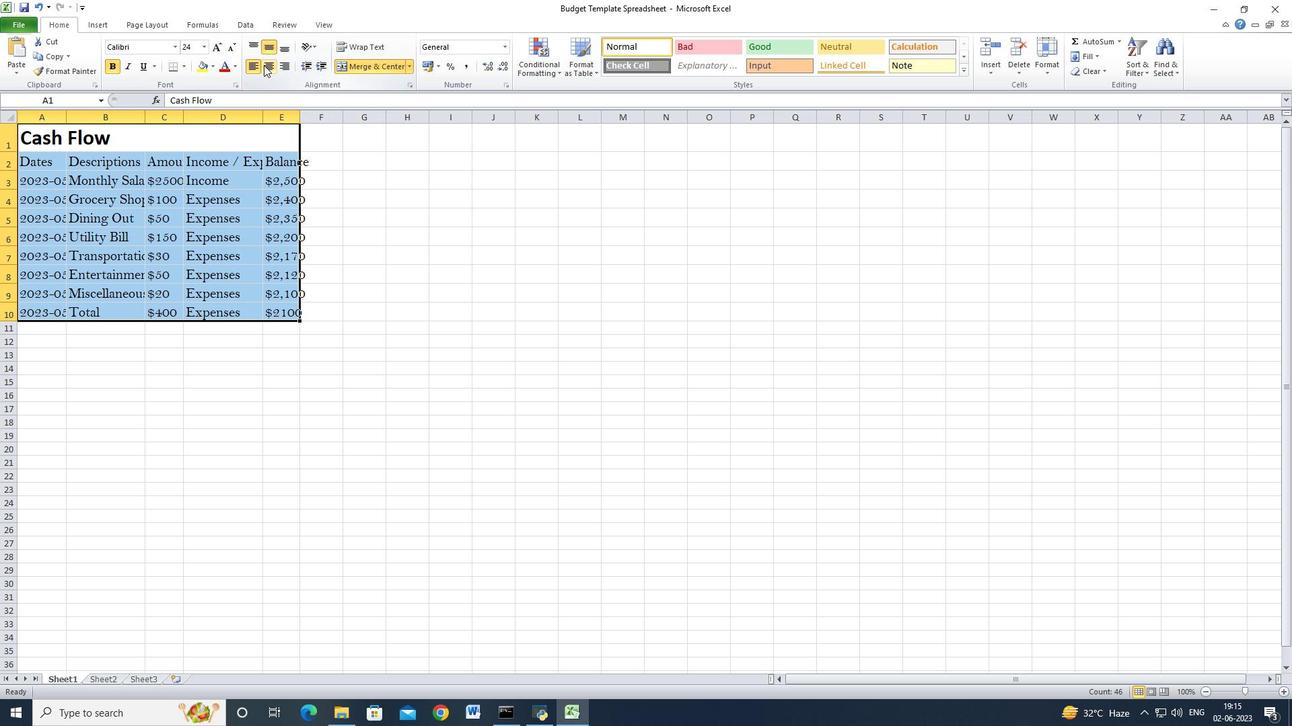 
Action: Mouse moved to (11, 117)
Screenshot: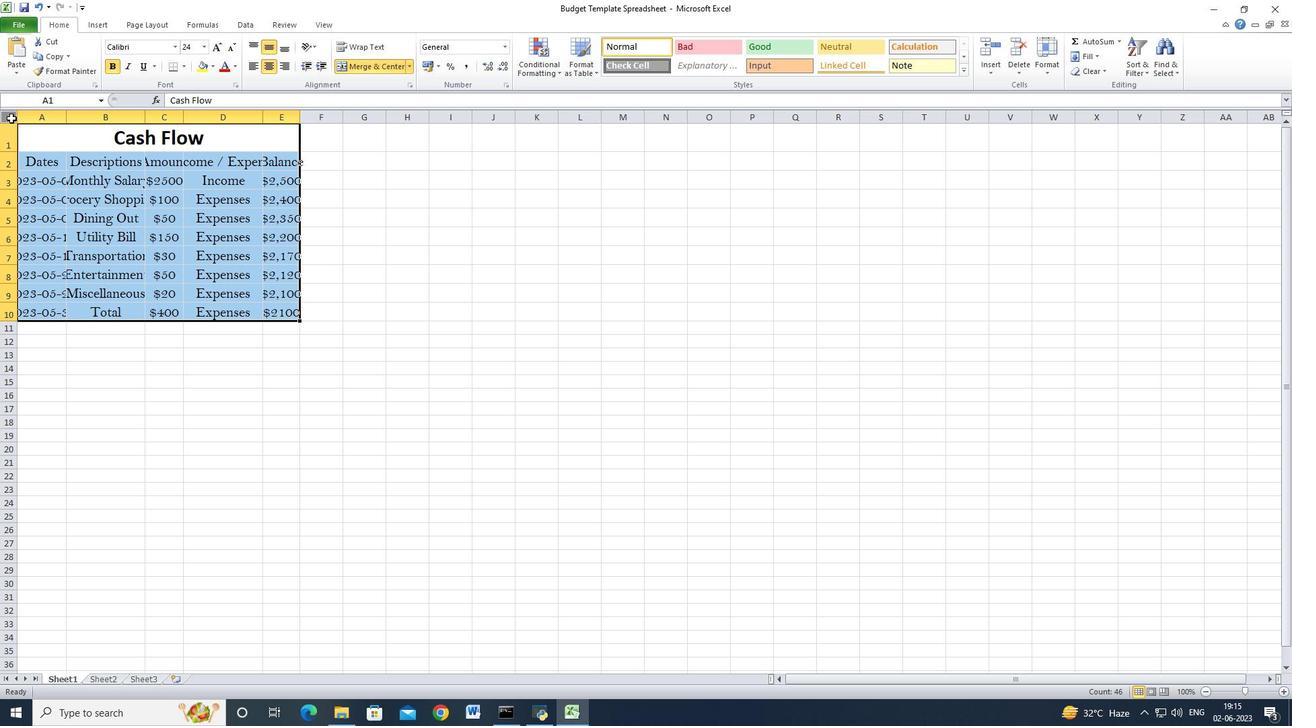 
Action: Mouse pressed left at (11, 117)
Screenshot: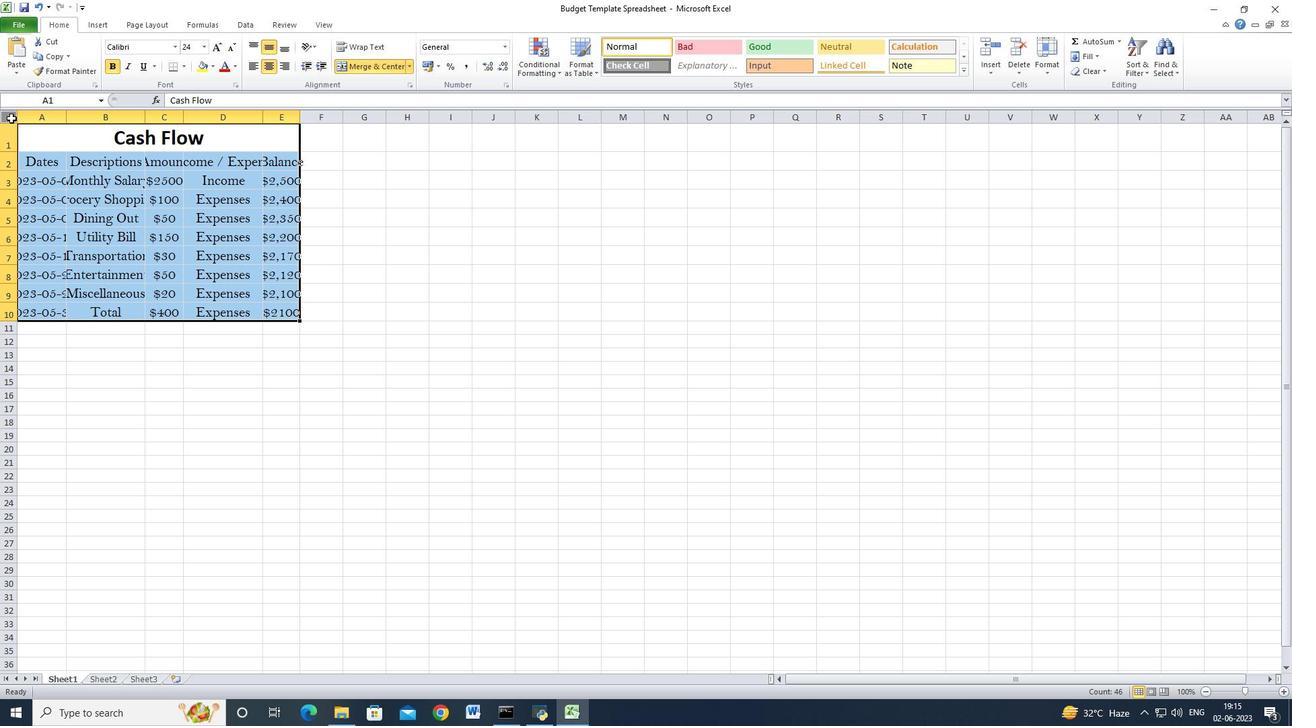 
Action: Mouse moved to (67, 117)
Screenshot: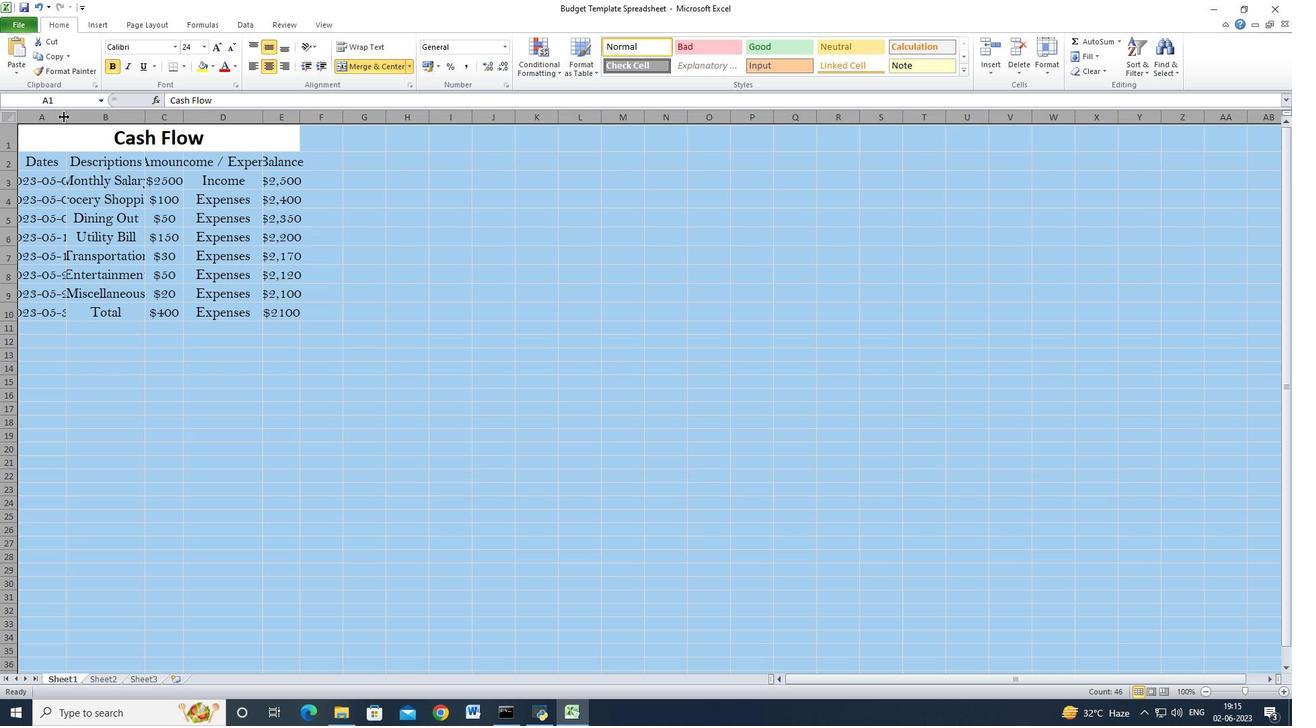 
Action: Mouse pressed left at (67, 117)
Screenshot: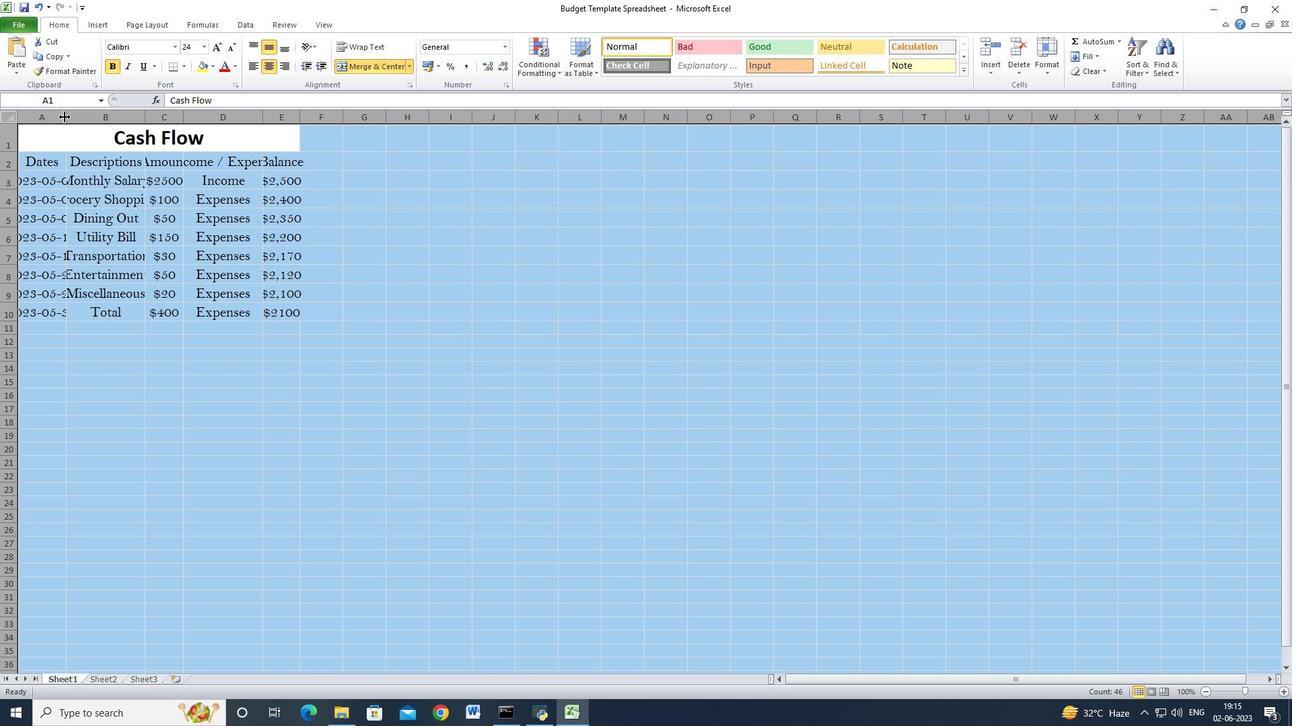 
Action: Mouse moved to (67, 117)
Screenshot: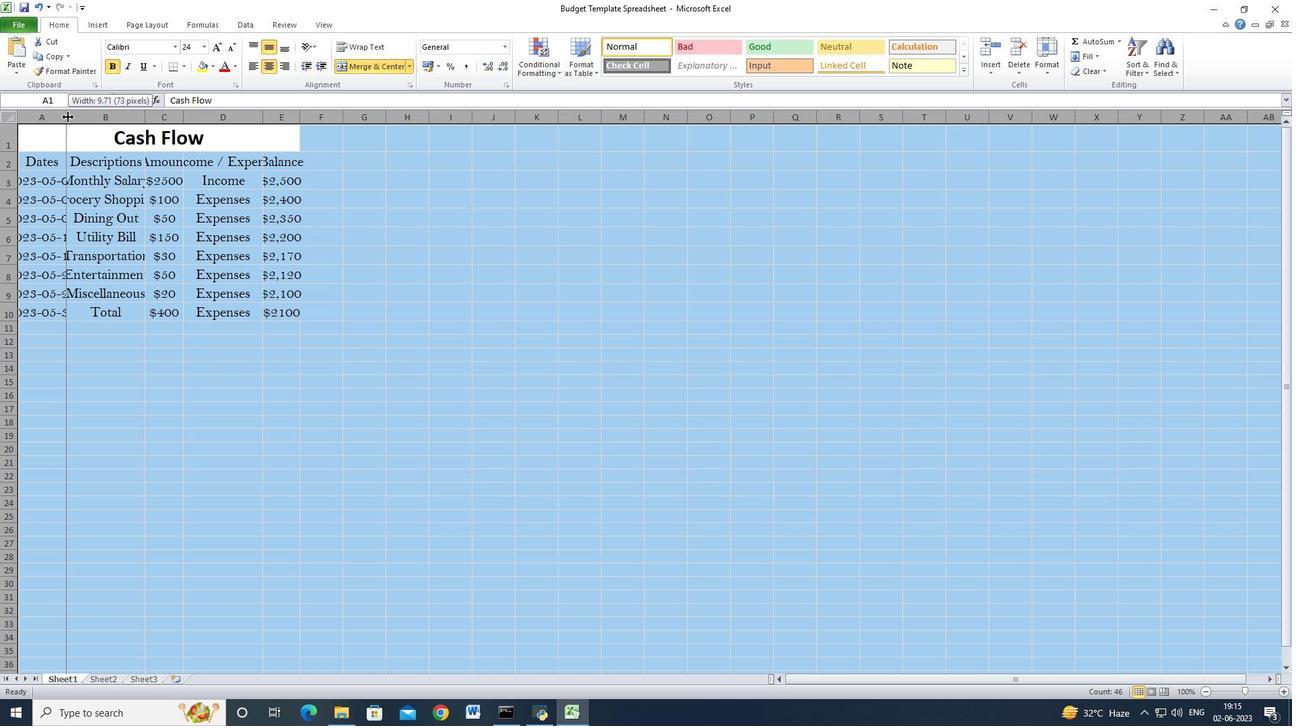 
Action: Mouse pressed left at (67, 117)
Screenshot: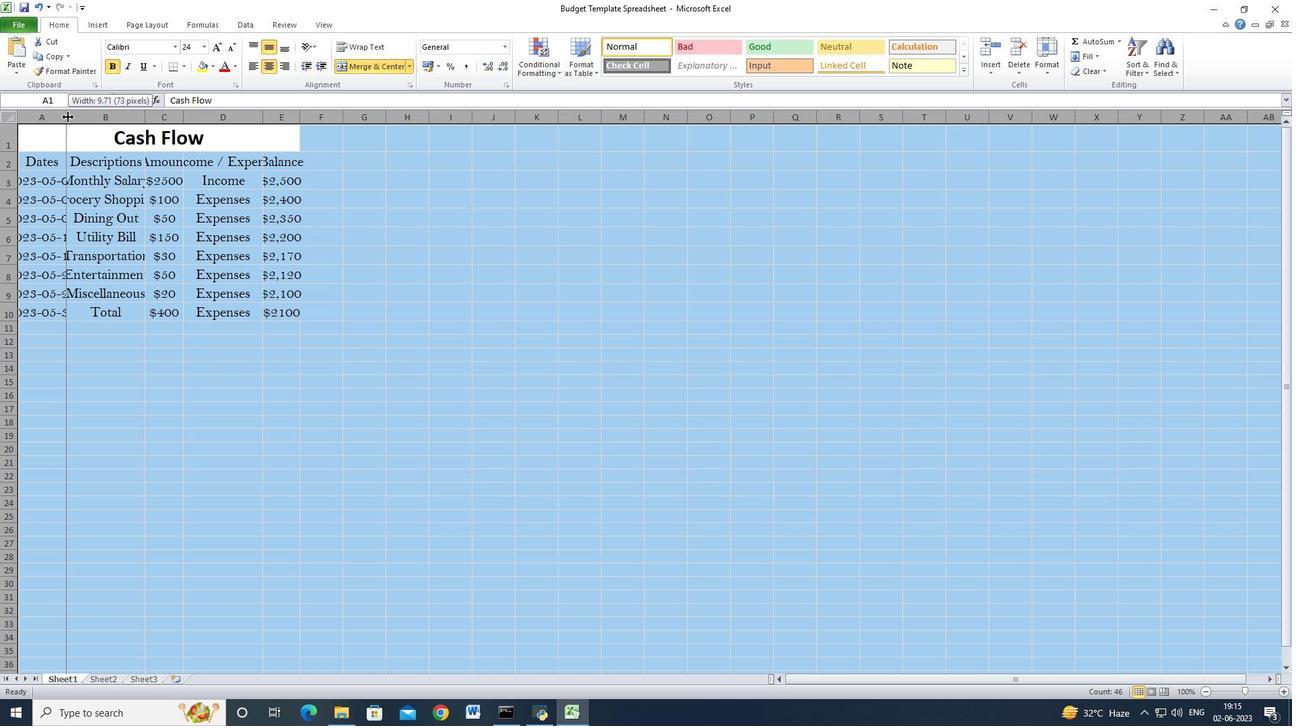 
Action: Mouse moved to (203, 227)
Screenshot: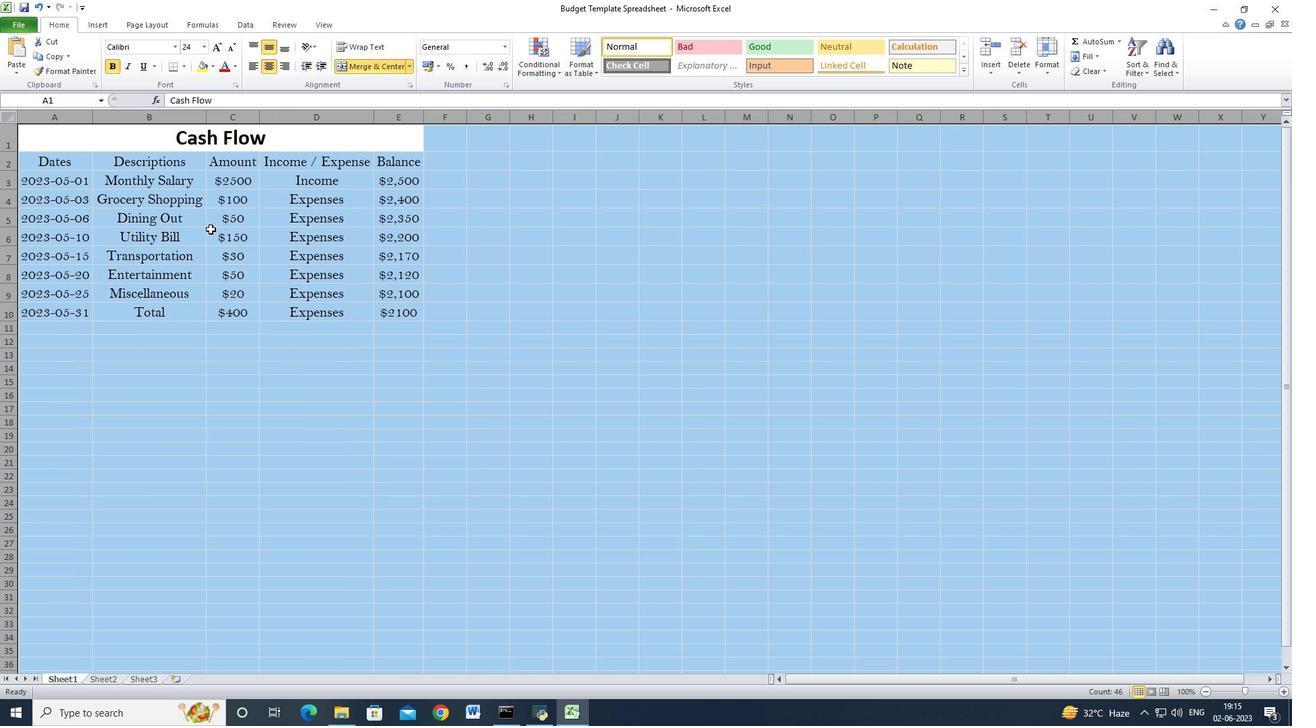 
Action: Mouse pressed left at (203, 227)
Screenshot: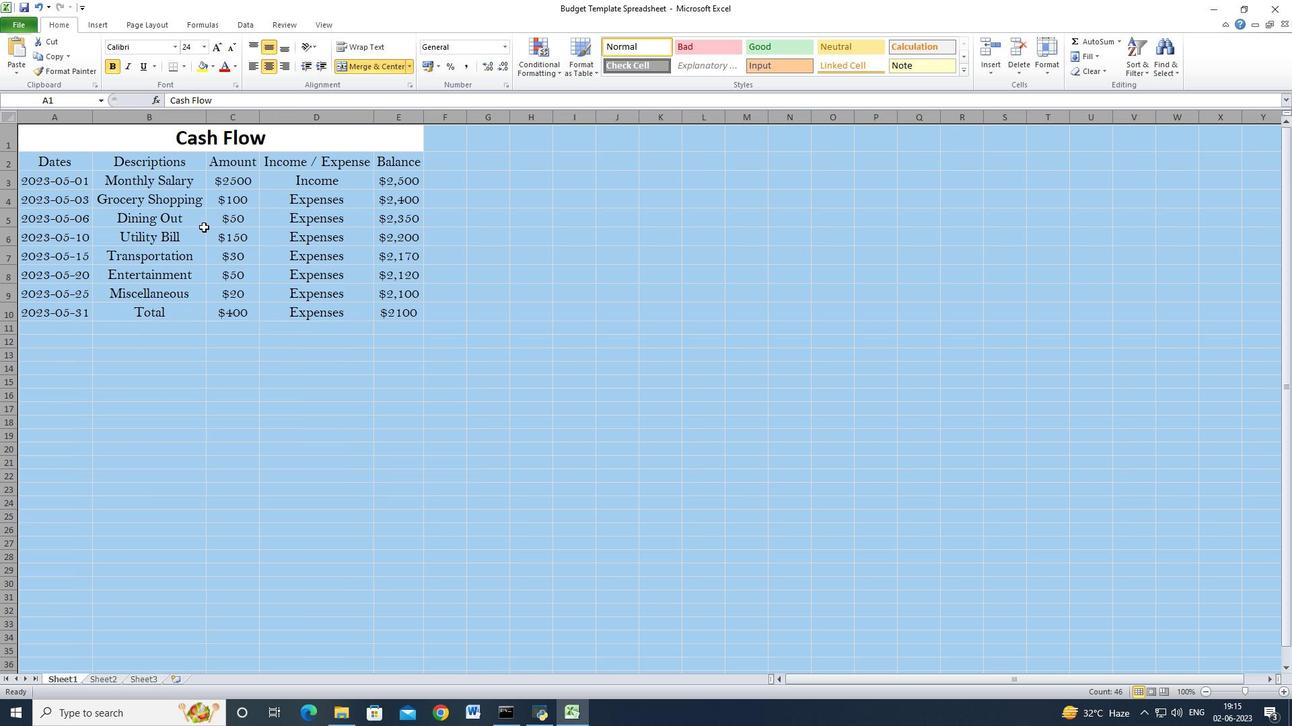 
Action: Mouse moved to (338, 195)
Screenshot: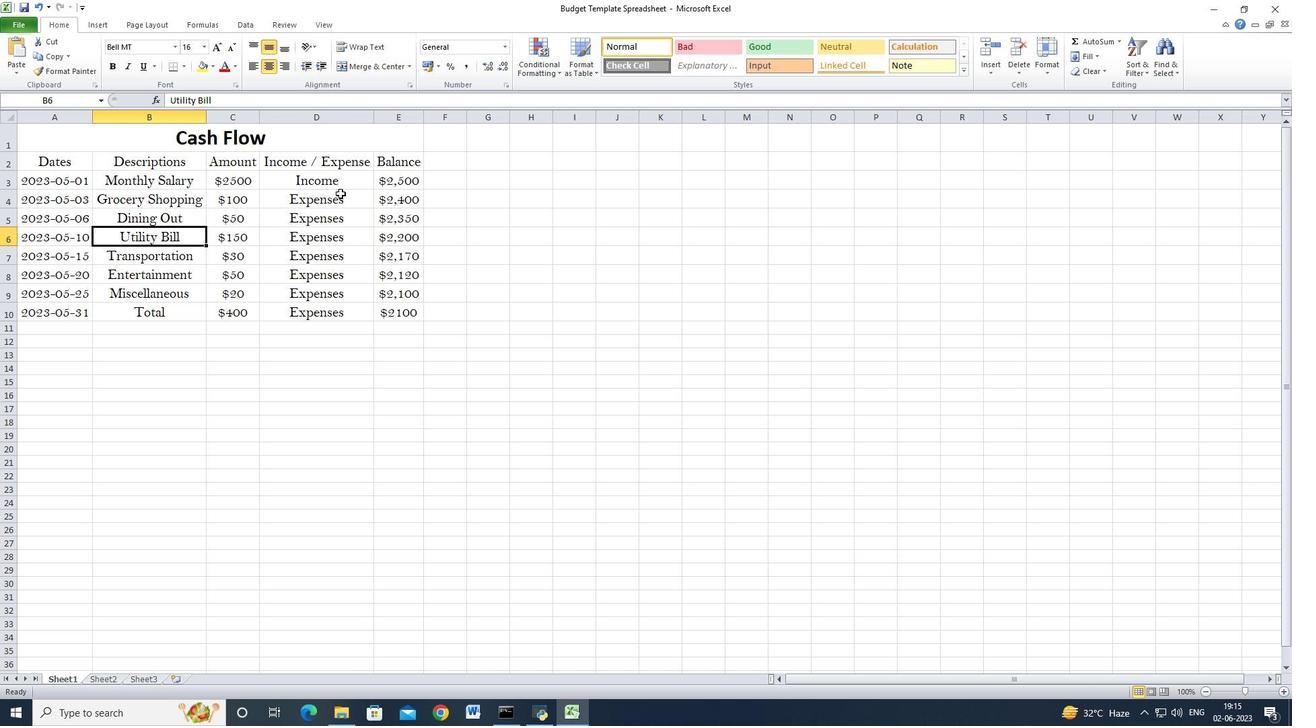
